 Task: Look for space in Glendale, United States from 8th June, 2023 to 12th June, 2023 for 2 adults in price range Rs.8000 to Rs.16000. Place can be private room with 1  bedroom having 1 bed and 1 bathroom. Property type can be flatguest house, hotel. Amenities needed are: washing machine. Booking option can be shelf check-in. Required host language is English.
Action: Mouse moved to (487, 86)
Screenshot: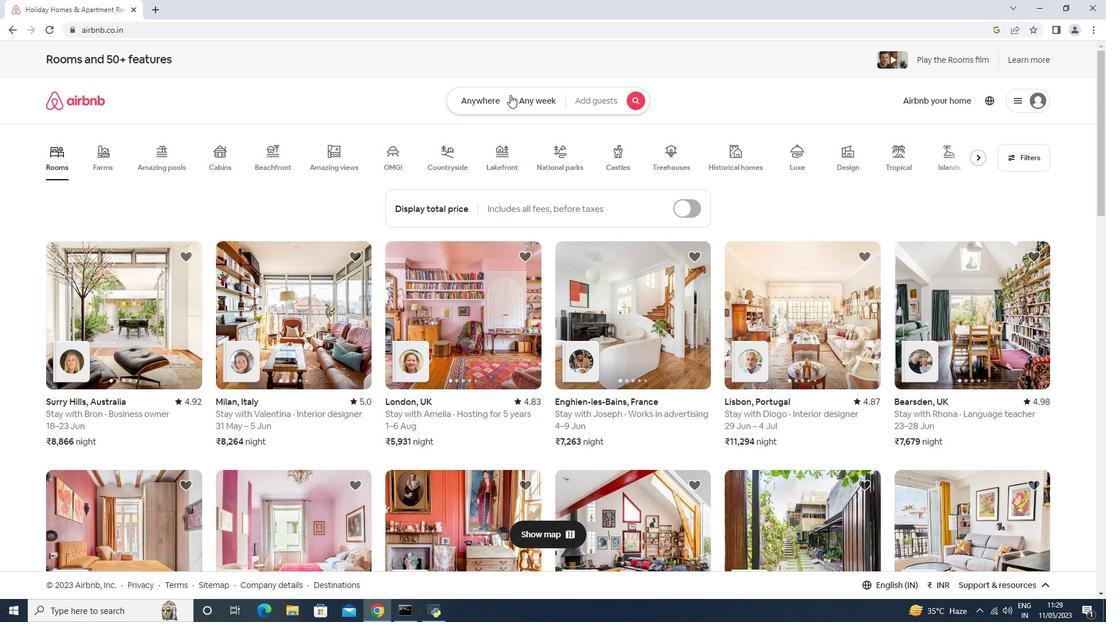 
Action: Mouse pressed left at (487, 86)
Screenshot: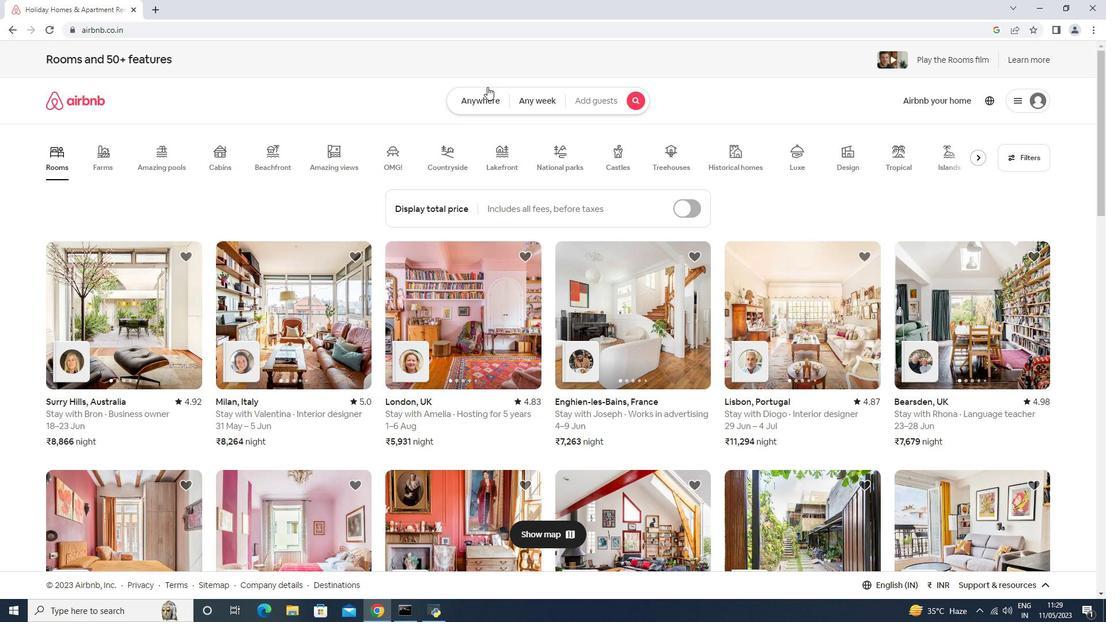 
Action: Mouse moved to (452, 139)
Screenshot: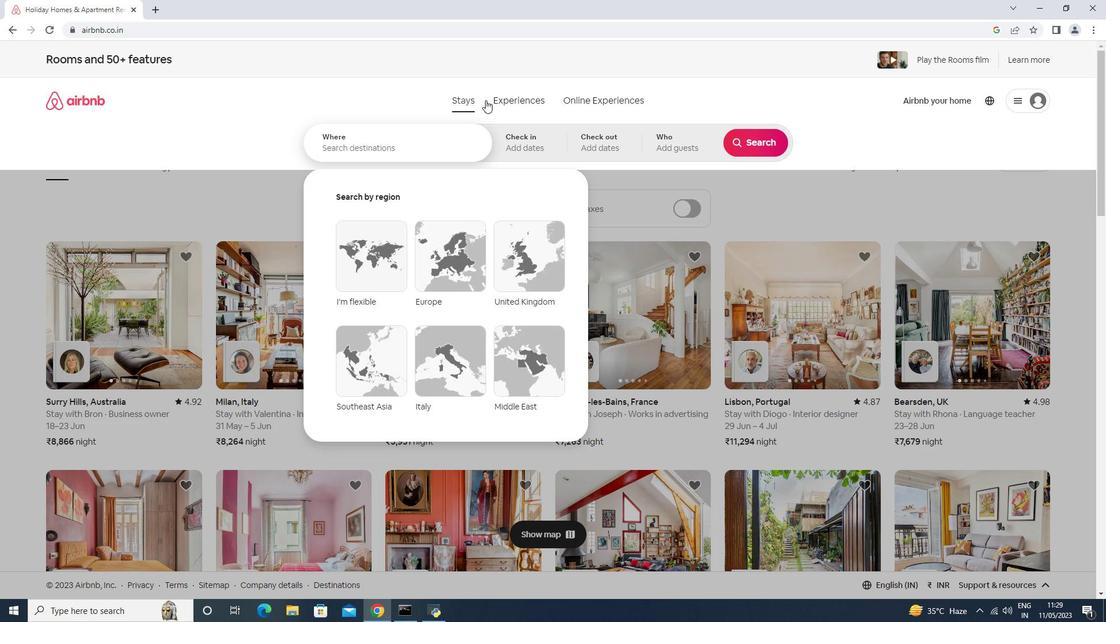 
Action: Mouse pressed left at (452, 139)
Screenshot: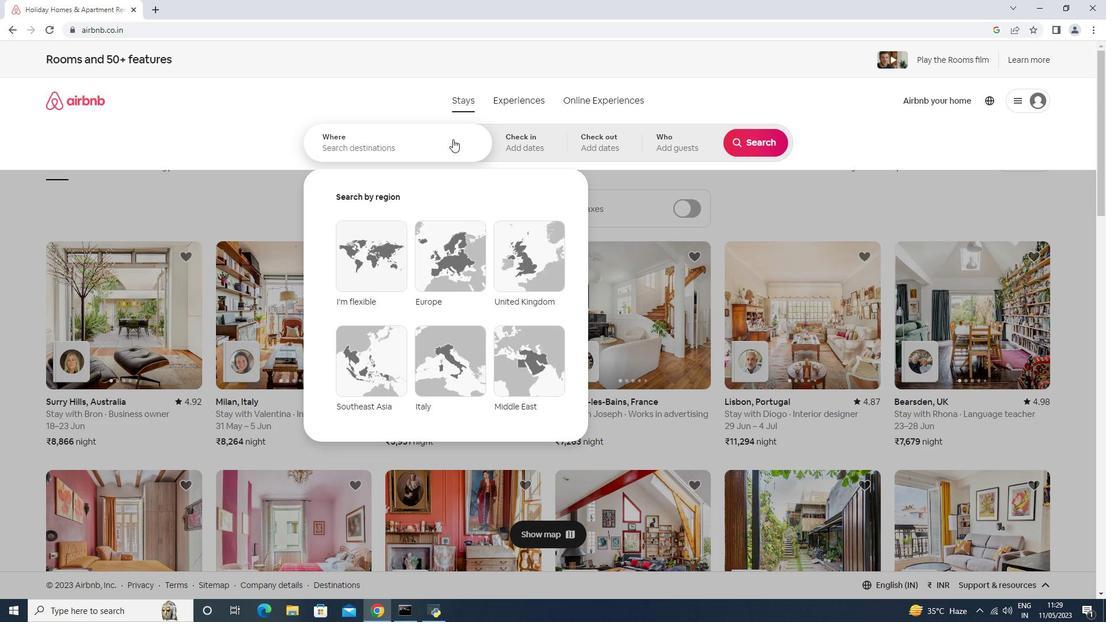 
Action: Mouse moved to (452, 135)
Screenshot: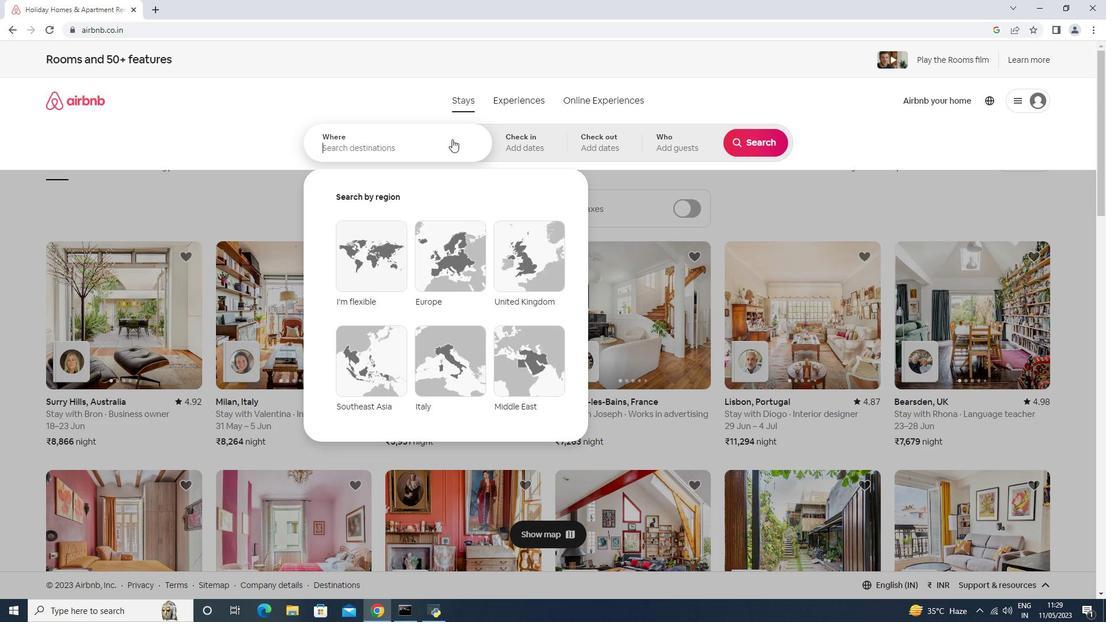 
Action: Key pressed <Key.shift>Glendale,<Key.space><Key.shift><Key.shift><Key.shift><Key.shift><Key.shift>Untited<Key.space><Key.shift>States<Key.enter>
Screenshot: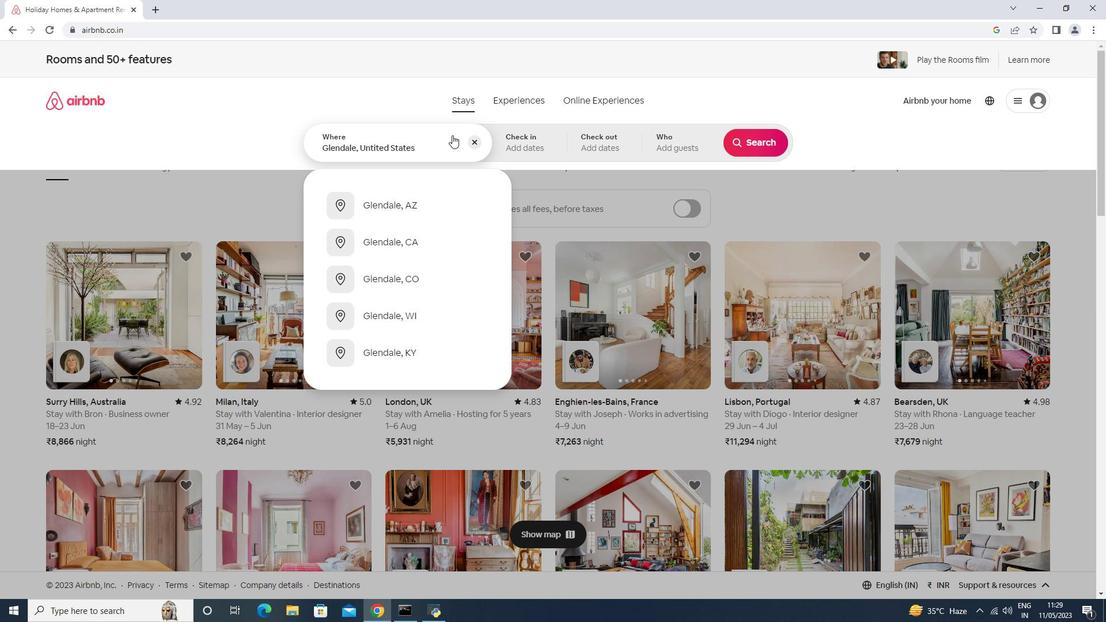 
Action: Mouse moved to (688, 313)
Screenshot: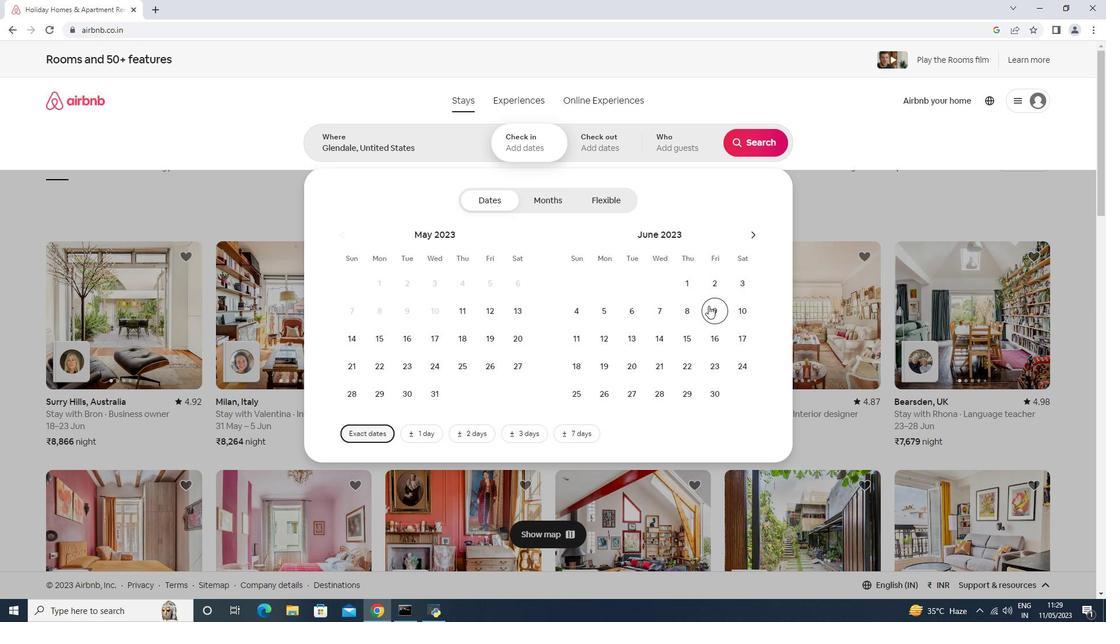 
Action: Mouse pressed left at (688, 313)
Screenshot: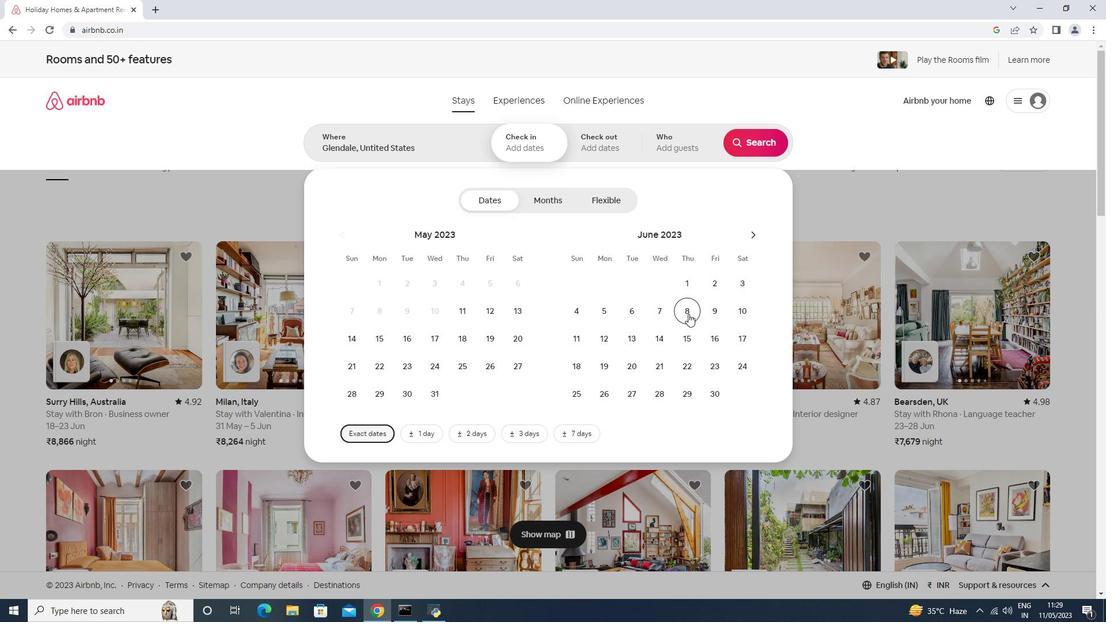 
Action: Mouse moved to (610, 339)
Screenshot: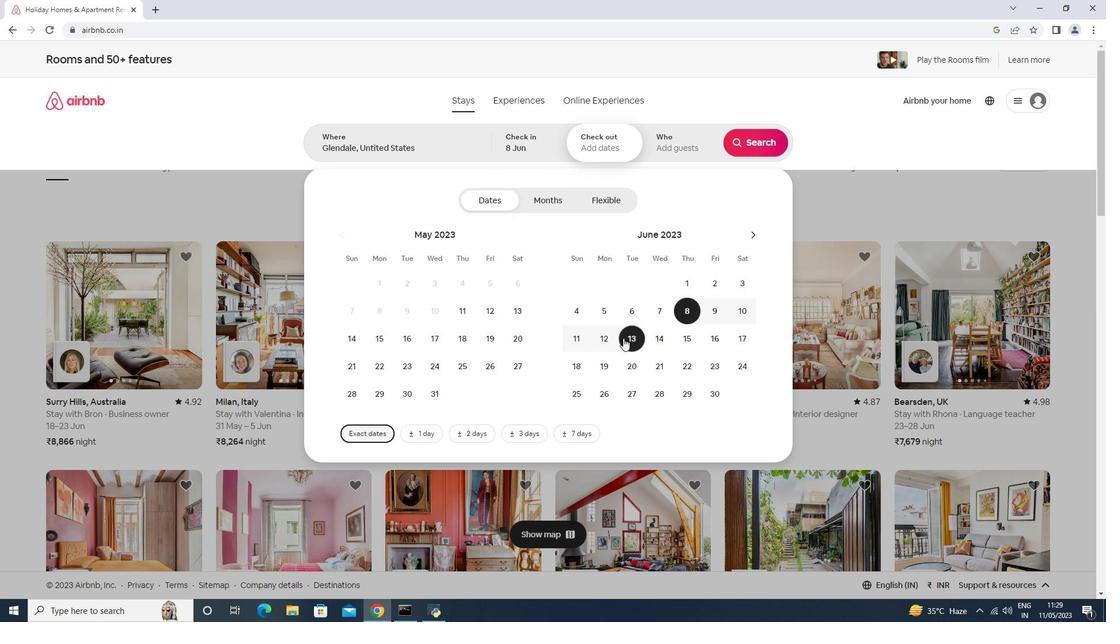 
Action: Mouse pressed left at (610, 339)
Screenshot: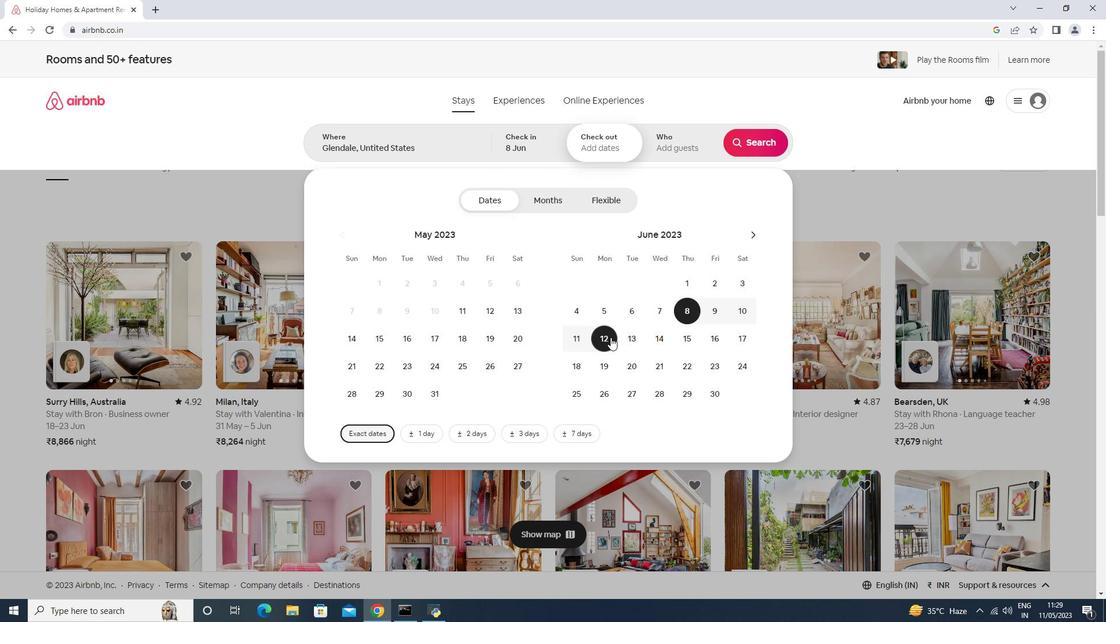 
Action: Mouse moved to (674, 146)
Screenshot: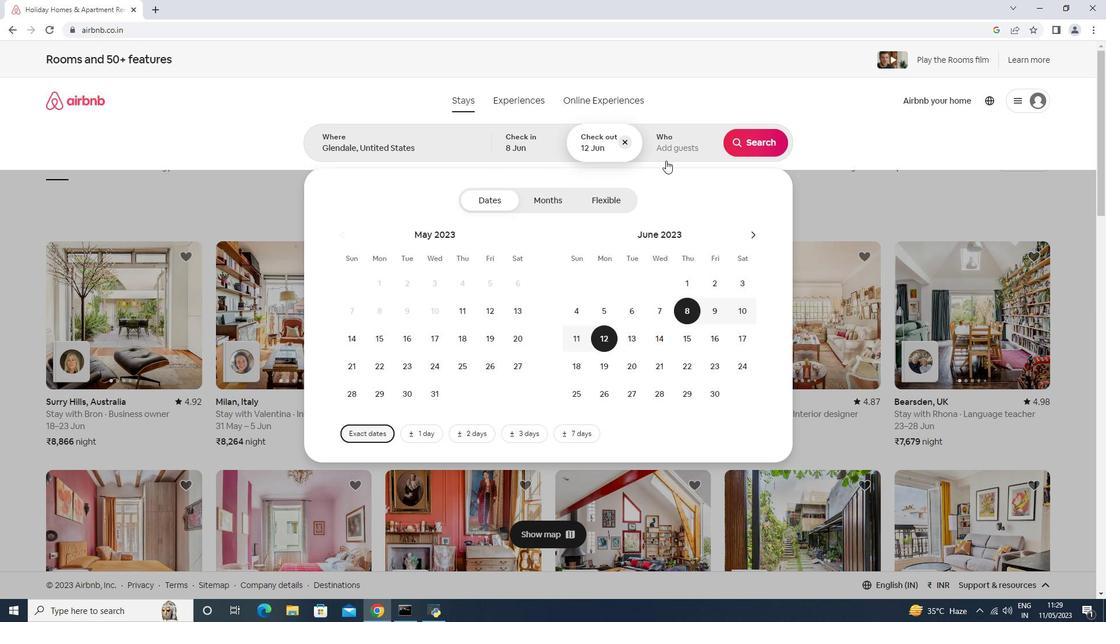 
Action: Mouse pressed left at (674, 146)
Screenshot: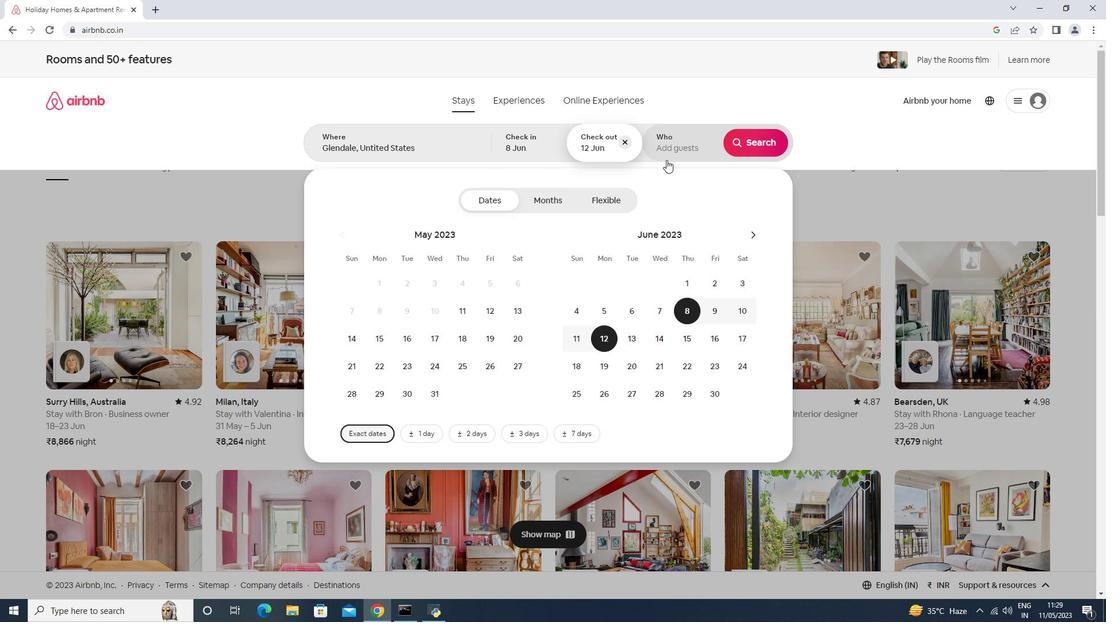 
Action: Mouse moved to (758, 201)
Screenshot: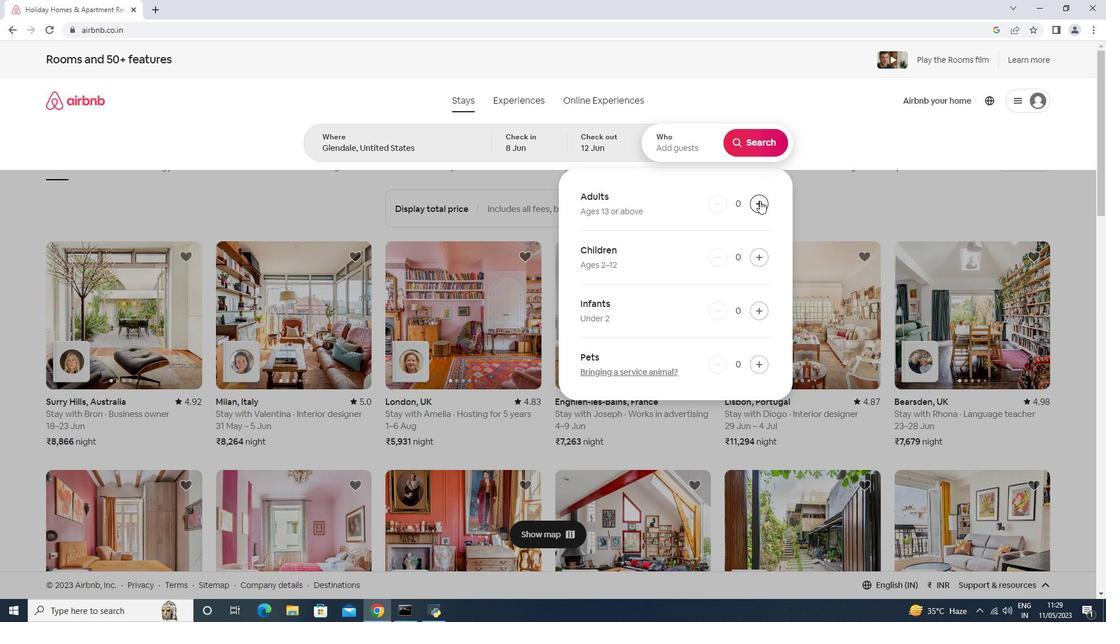 
Action: Mouse pressed left at (758, 201)
Screenshot: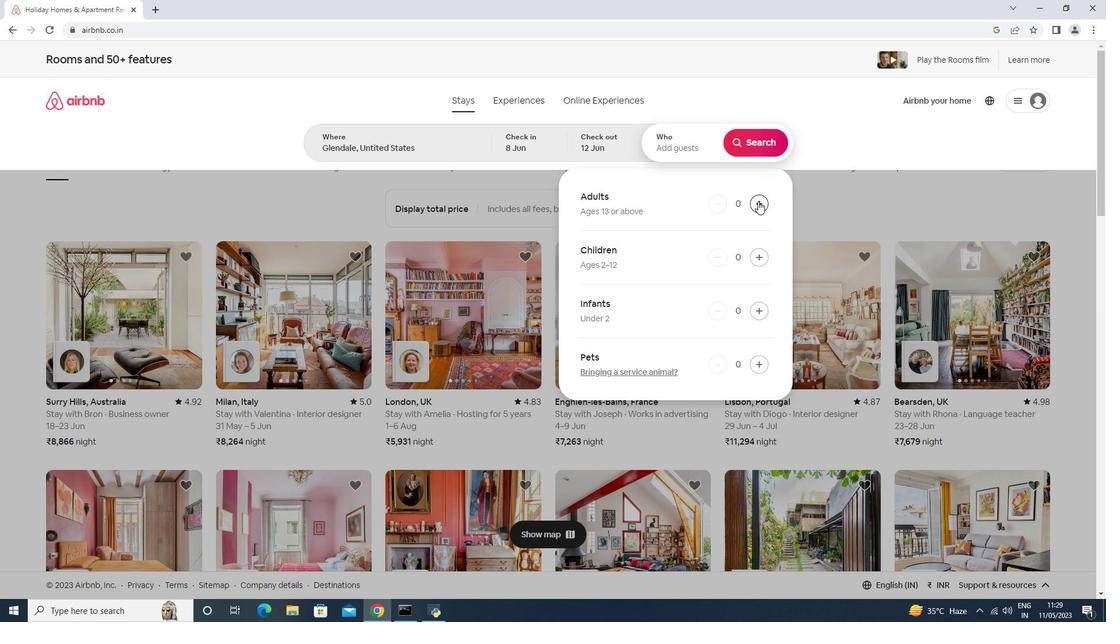
Action: Mouse pressed left at (758, 201)
Screenshot: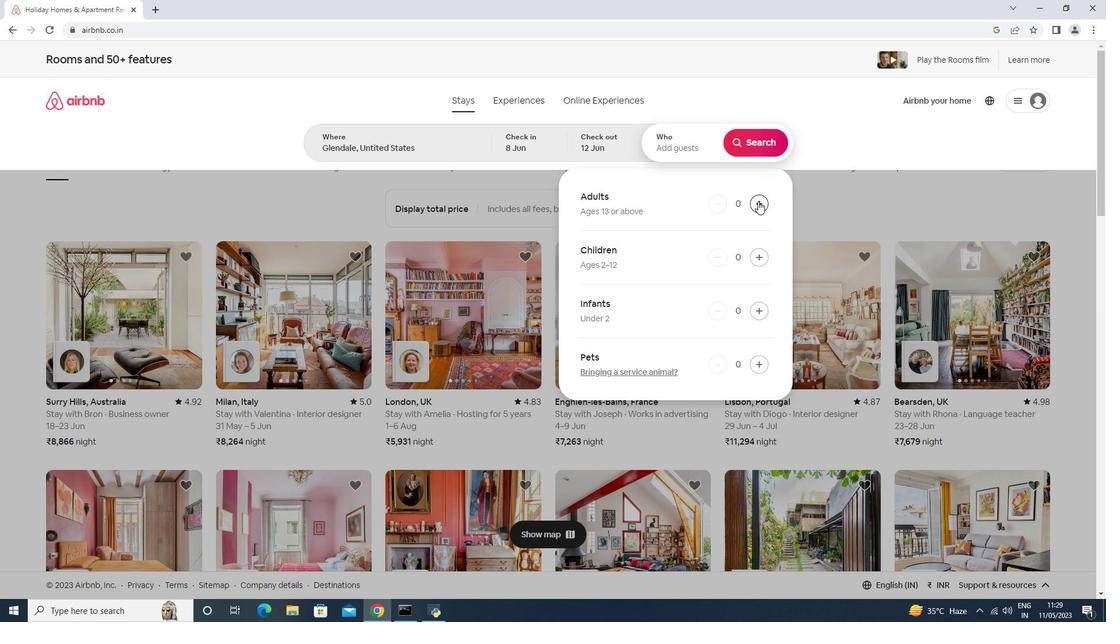 
Action: Mouse moved to (755, 142)
Screenshot: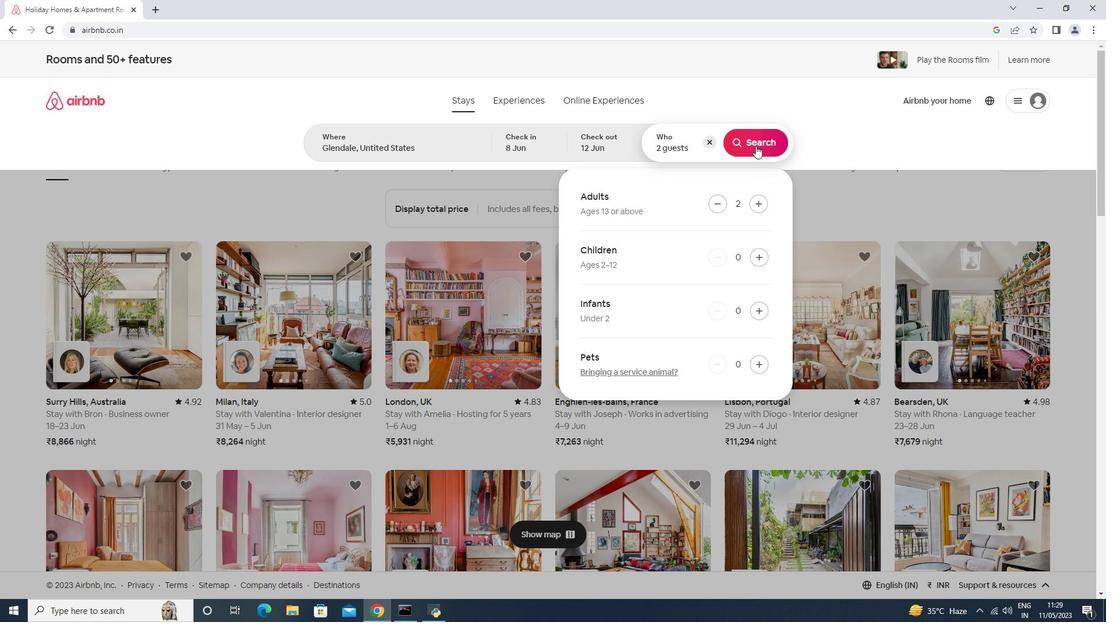 
Action: Mouse pressed left at (755, 142)
Screenshot: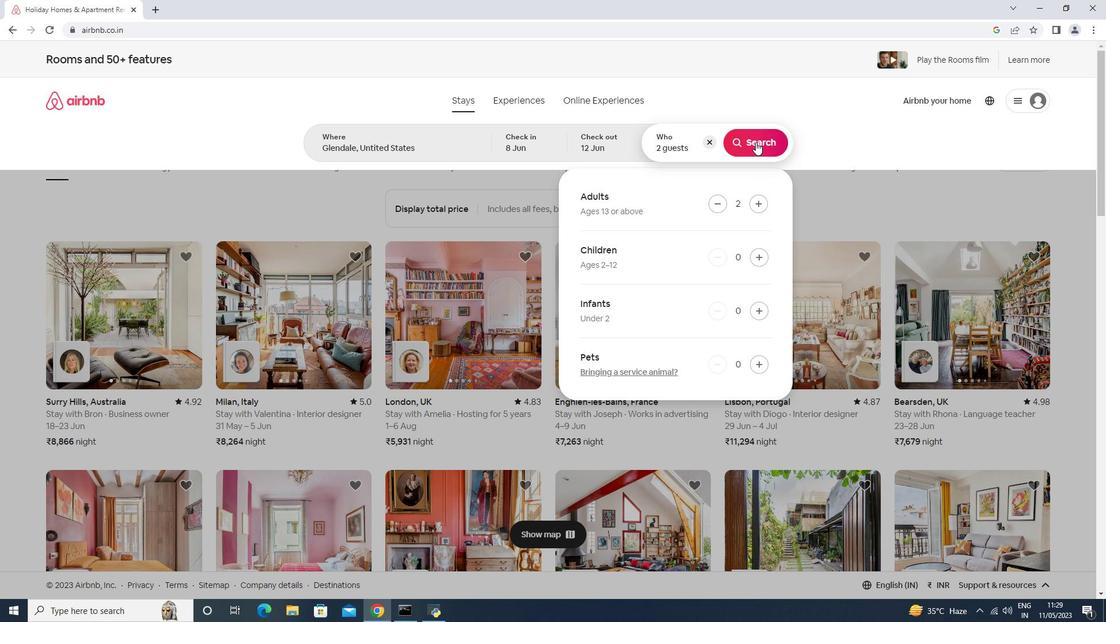 
Action: Mouse moved to (1038, 103)
Screenshot: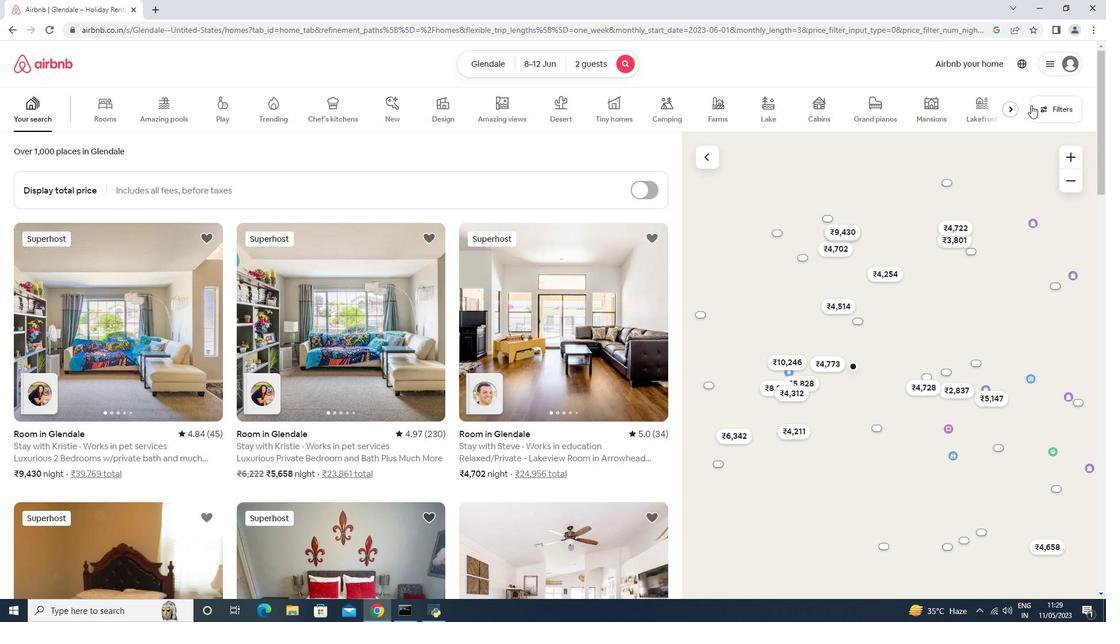 
Action: Mouse pressed left at (1038, 103)
Screenshot: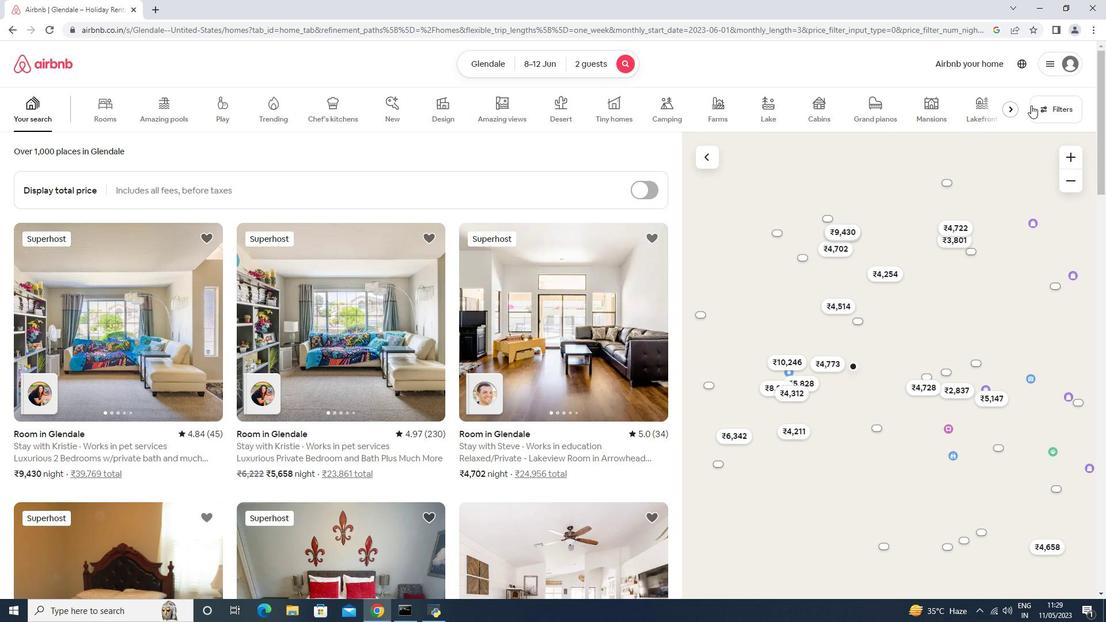 
Action: Mouse moved to (453, 379)
Screenshot: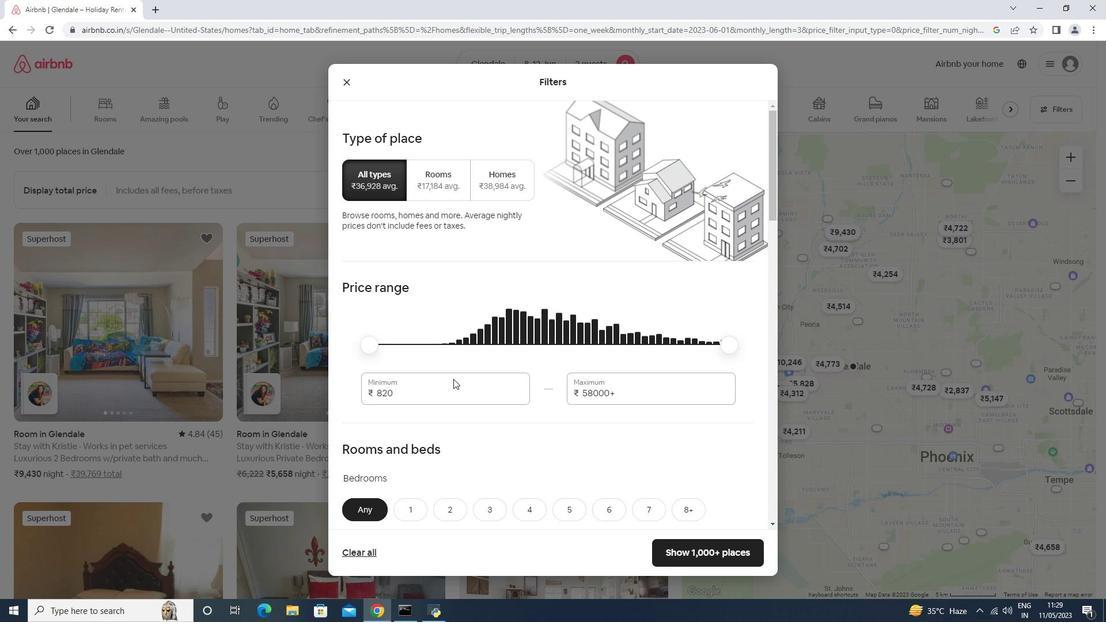 
Action: Mouse pressed left at (453, 379)
Screenshot: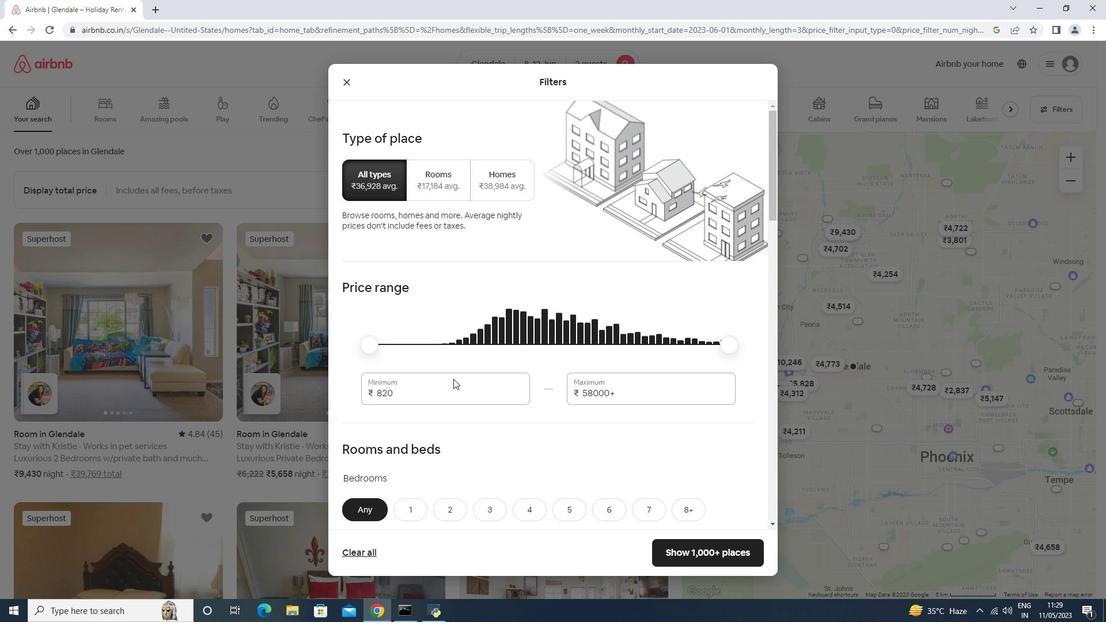 
Action: Mouse moved to (455, 379)
Screenshot: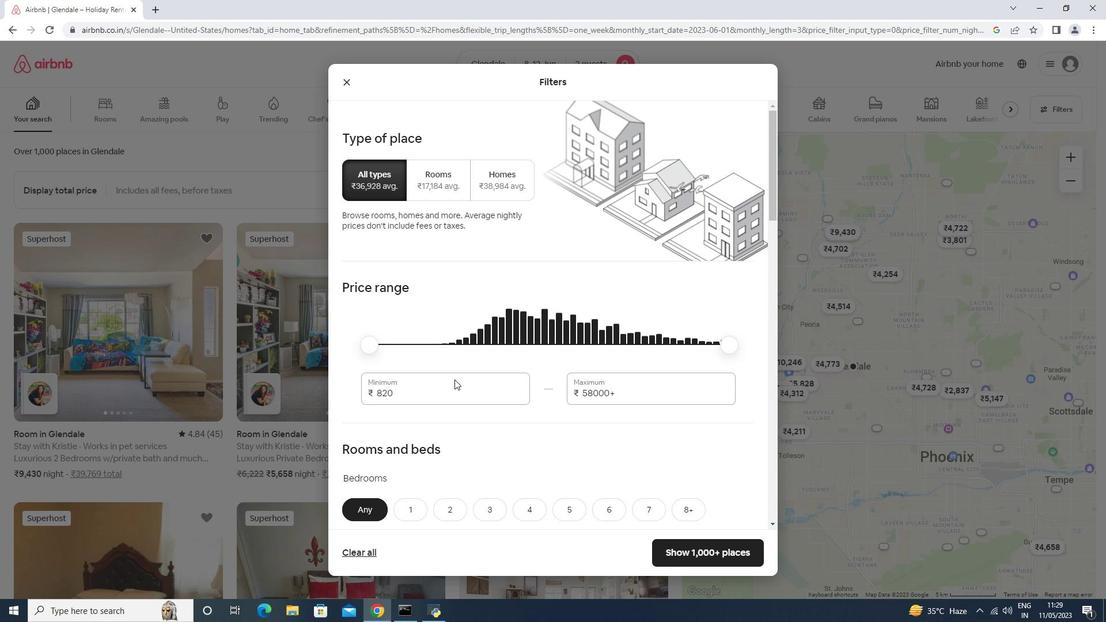 
Action: Key pressed <Key.backspace><Key.backspace>000<Key.tab>160000<Key.backspace>
Screenshot: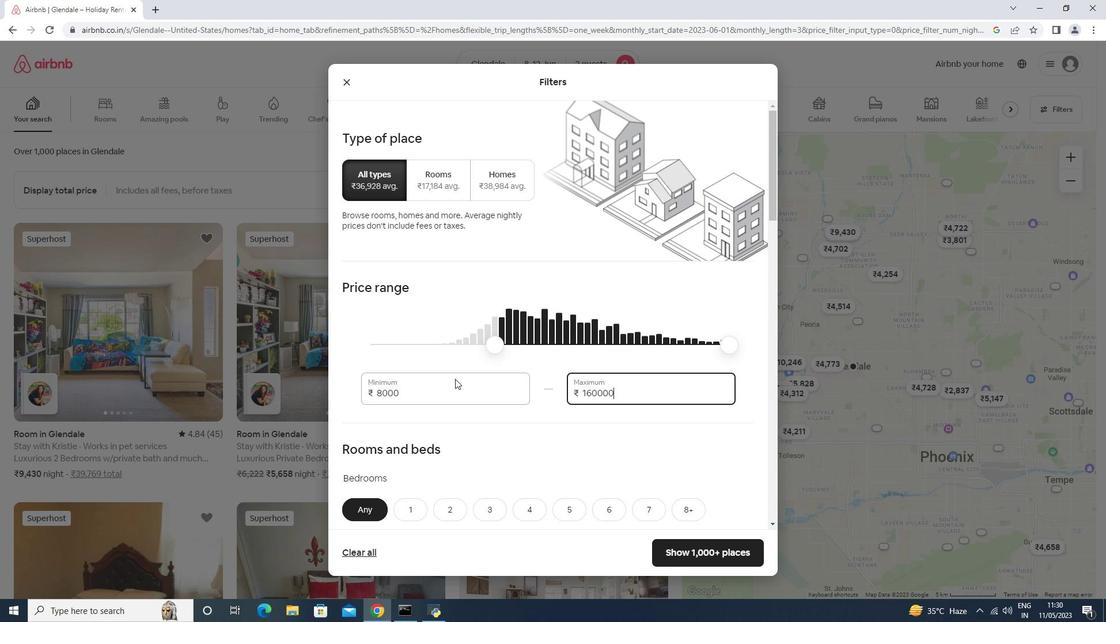 
Action: Mouse scrolled (455, 378) with delta (0, 0)
Screenshot: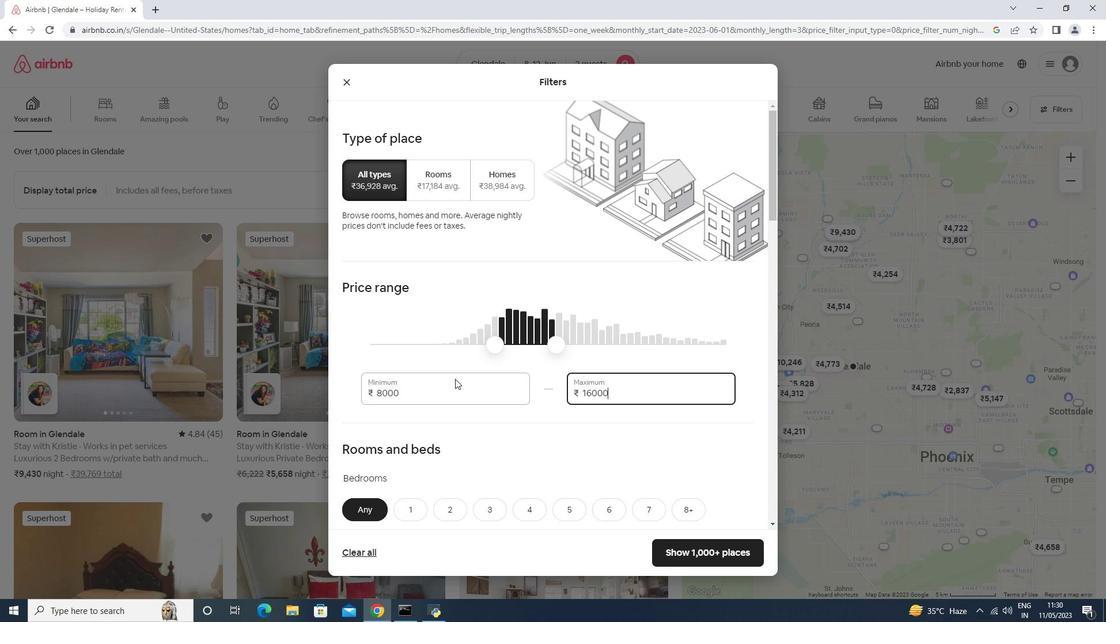 
Action: Mouse scrolled (455, 378) with delta (0, 0)
Screenshot: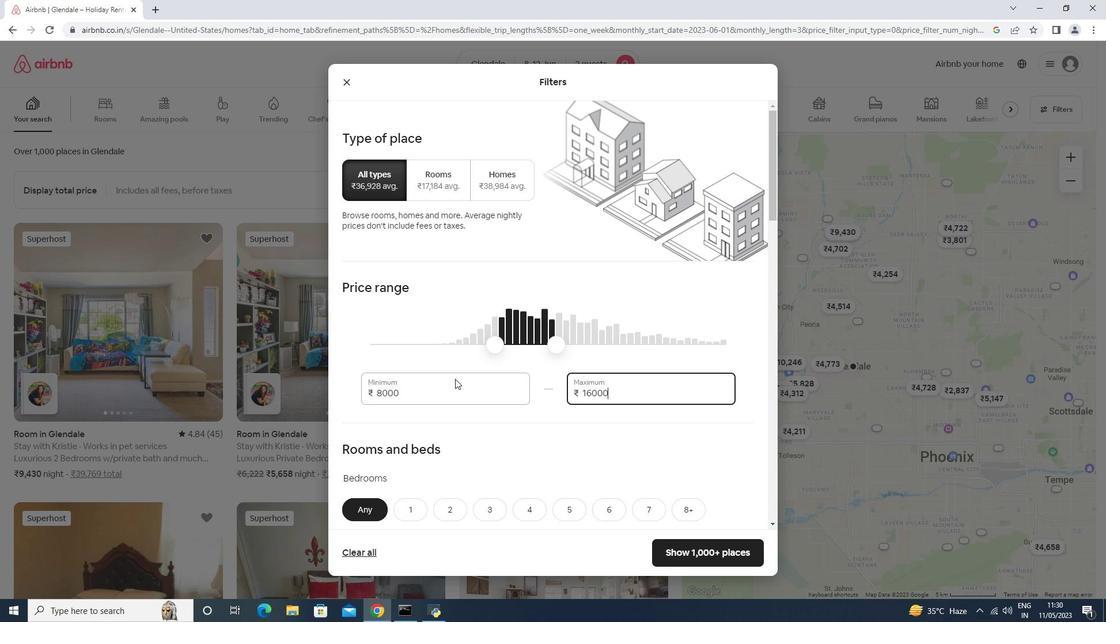 
Action: Mouse scrolled (455, 378) with delta (0, 0)
Screenshot: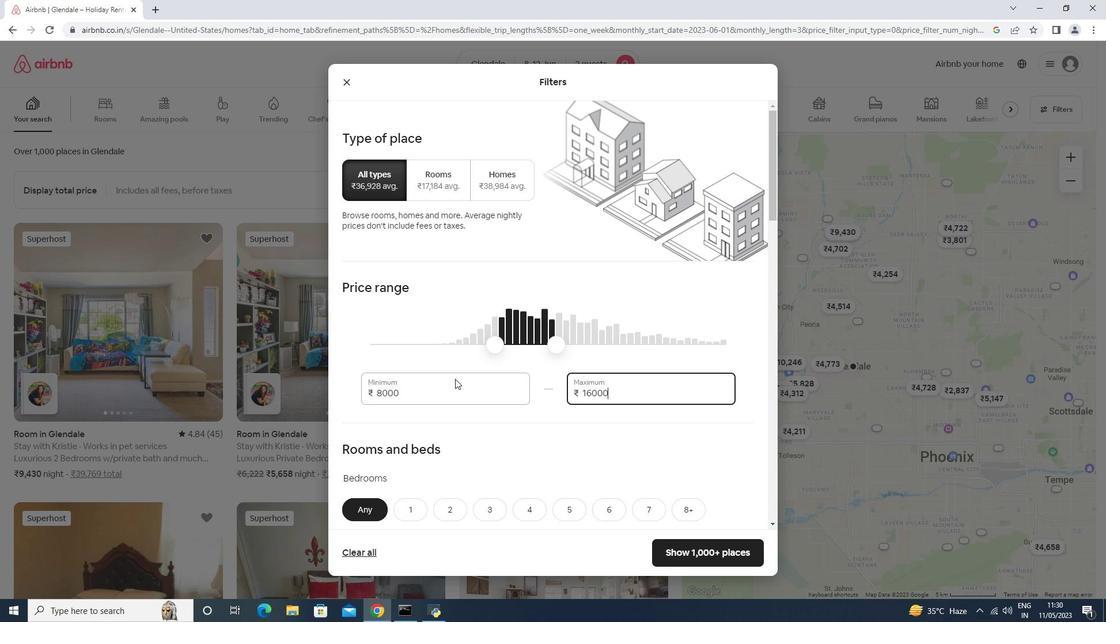 
Action: Mouse scrolled (455, 378) with delta (0, 0)
Screenshot: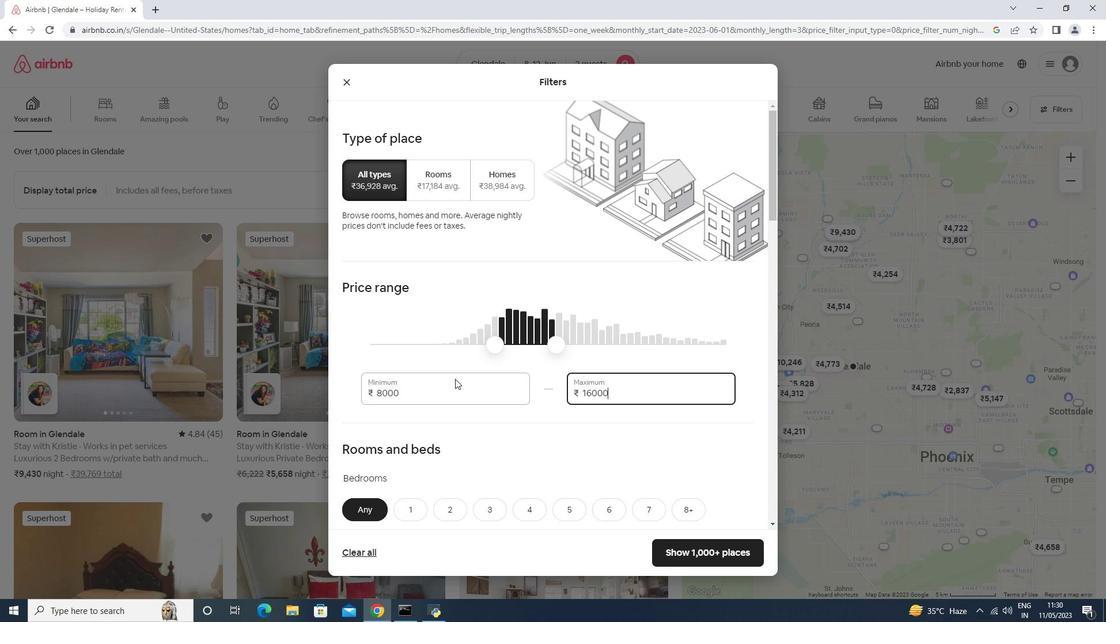 
Action: Mouse scrolled (455, 378) with delta (0, 0)
Screenshot: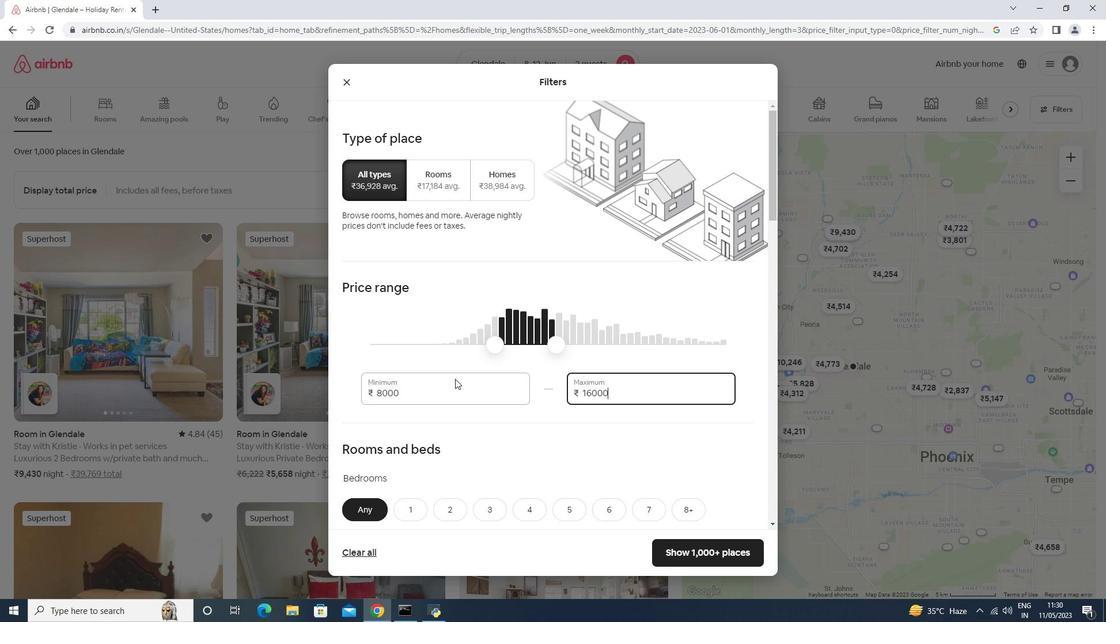 
Action: Mouse moved to (411, 222)
Screenshot: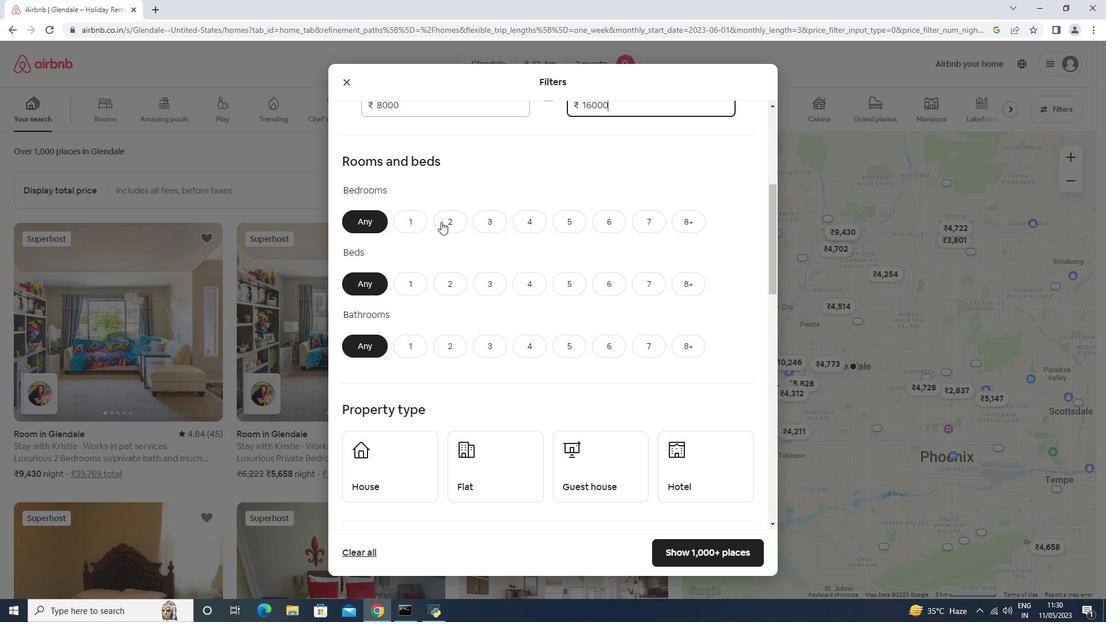 
Action: Mouse pressed left at (411, 222)
Screenshot: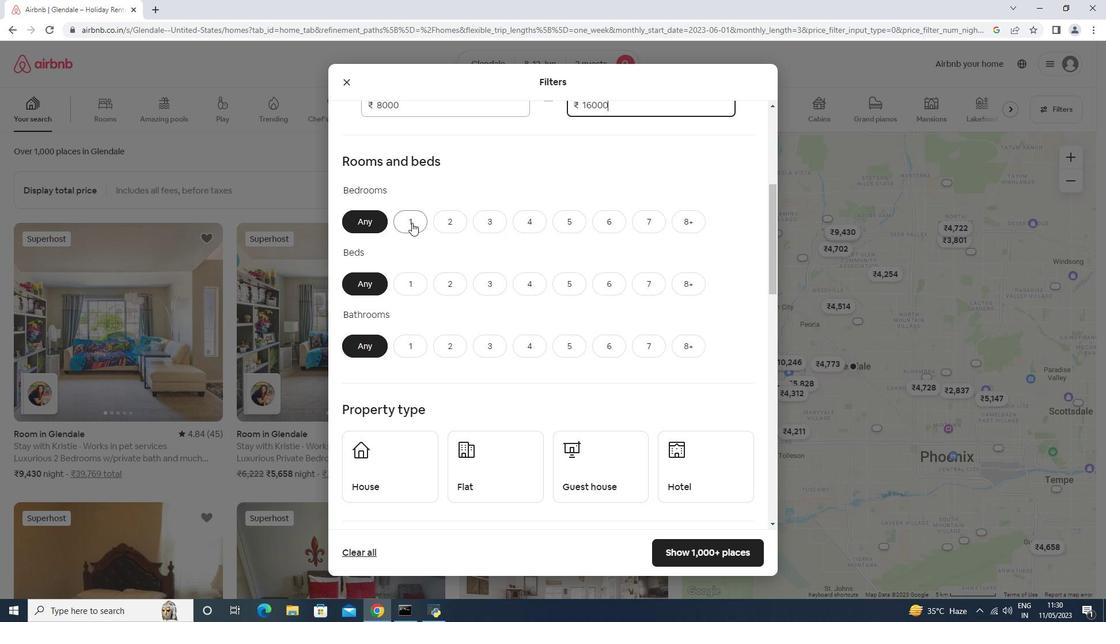 
Action: Mouse moved to (410, 277)
Screenshot: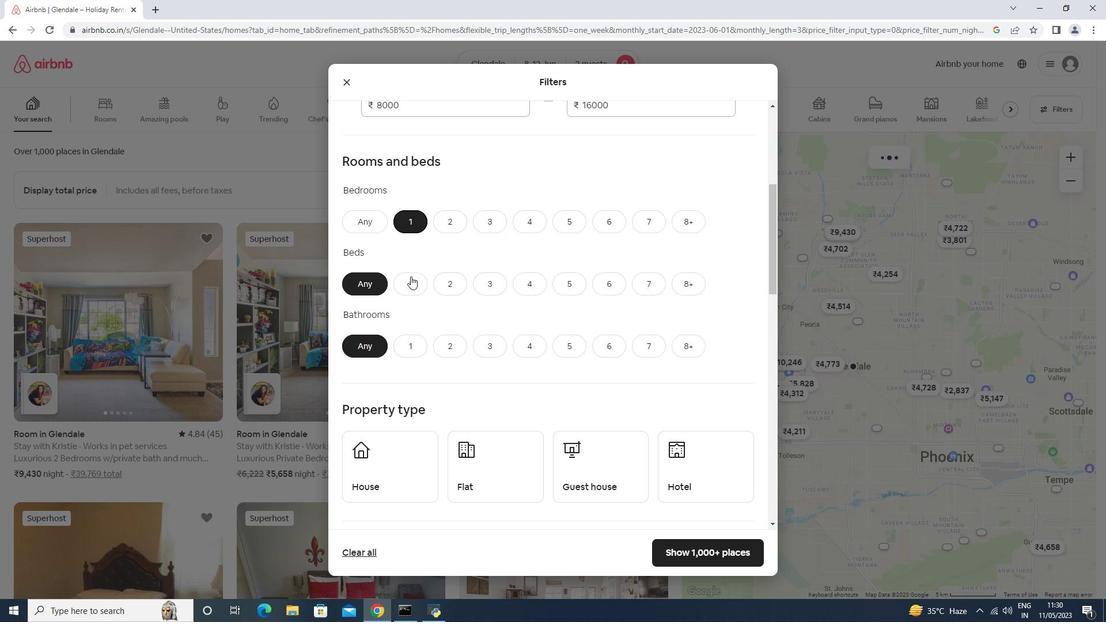 
Action: Mouse pressed left at (410, 277)
Screenshot: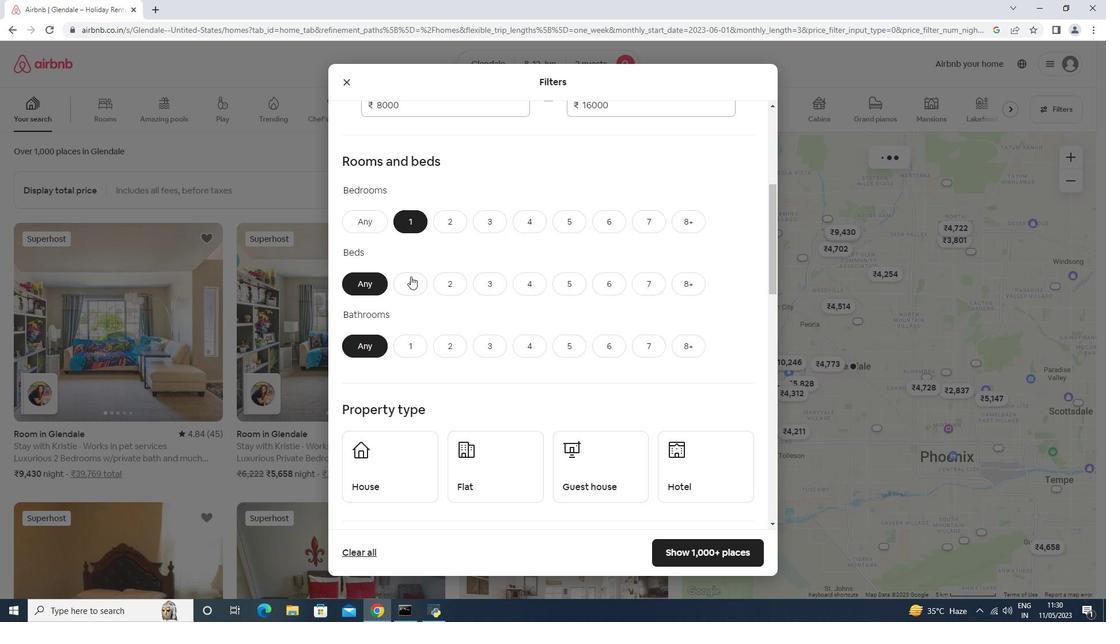 
Action: Mouse moved to (415, 335)
Screenshot: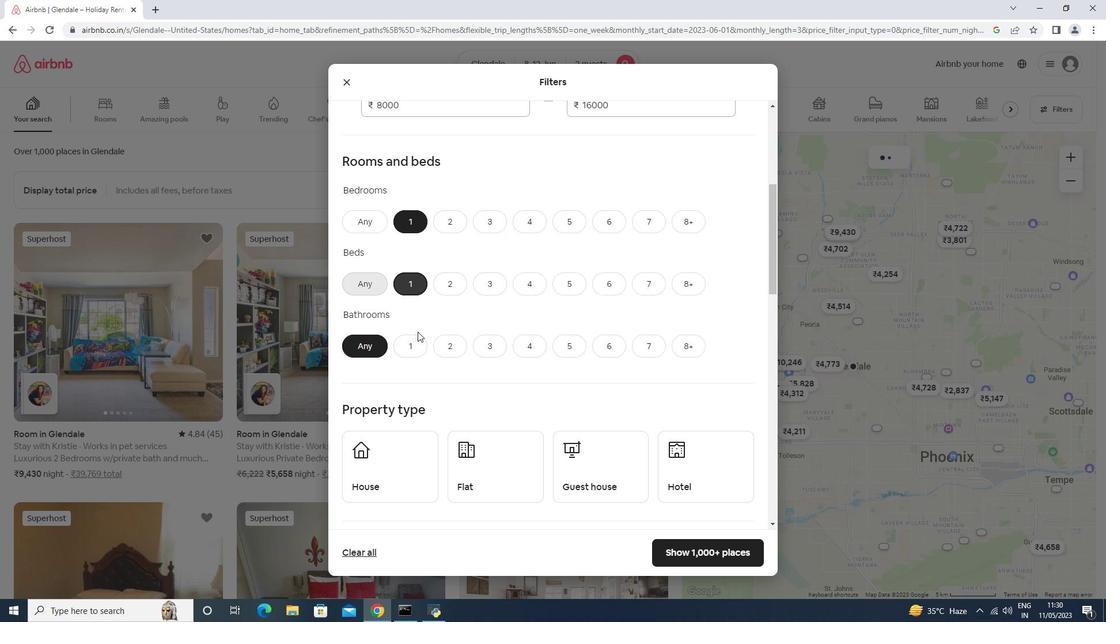 
Action: Mouse pressed left at (415, 335)
Screenshot: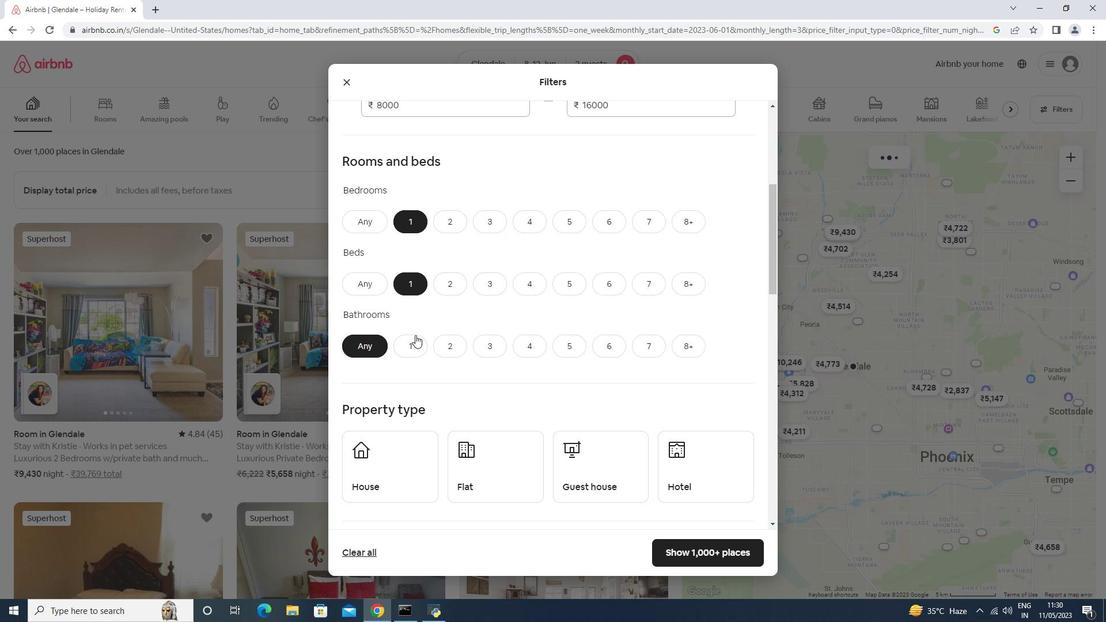 
Action: Mouse moved to (415, 333)
Screenshot: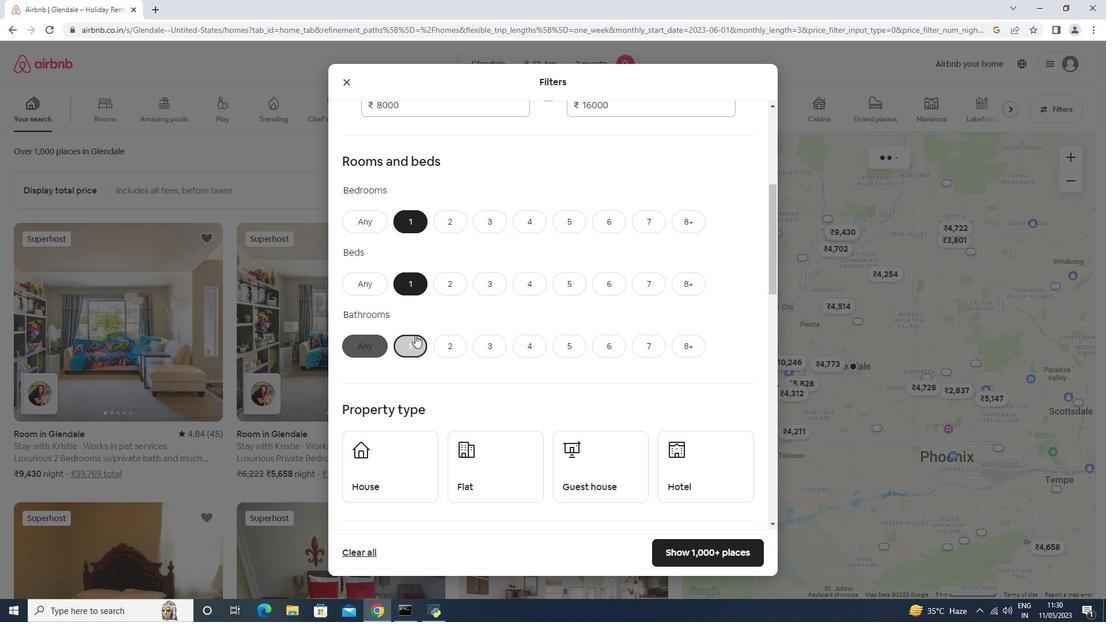 
Action: Mouse scrolled (415, 332) with delta (0, 0)
Screenshot: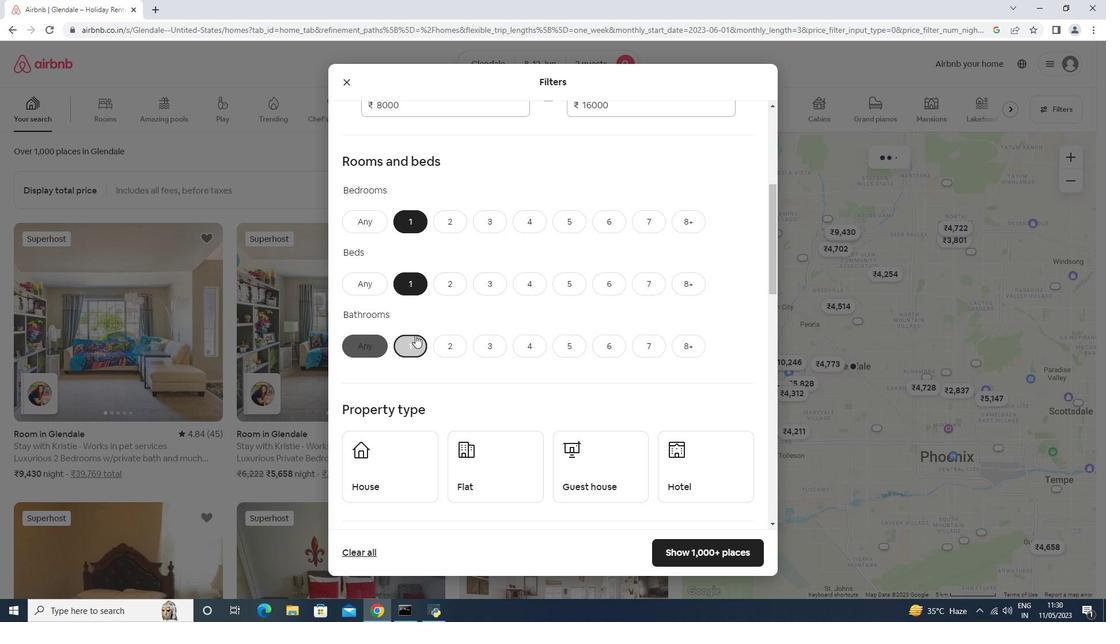 
Action: Mouse scrolled (415, 332) with delta (0, 0)
Screenshot: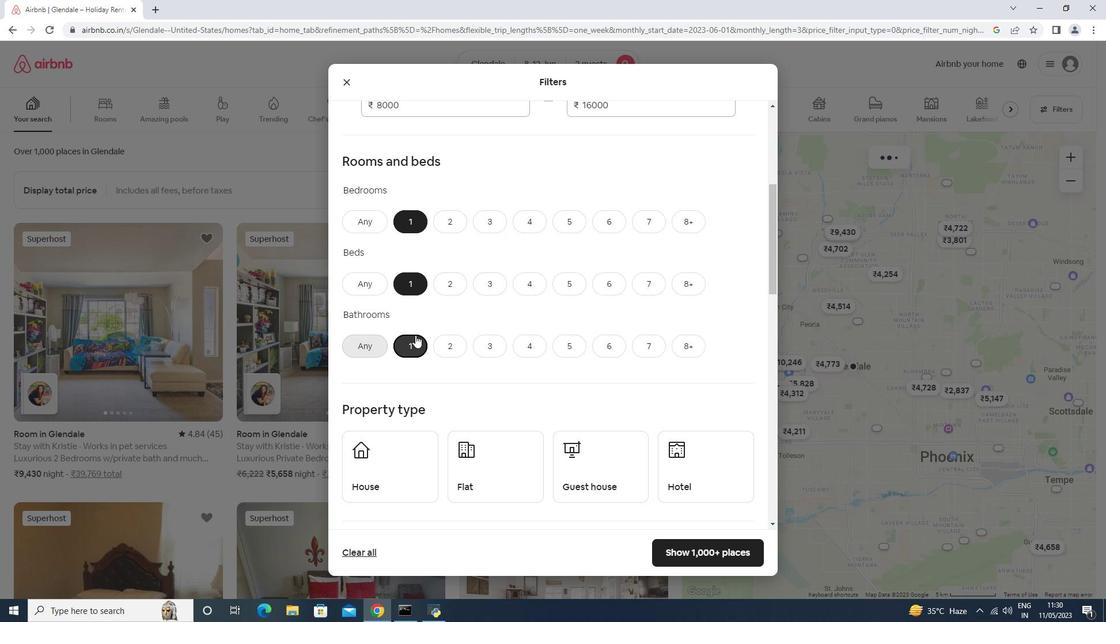 
Action: Mouse moved to (404, 324)
Screenshot: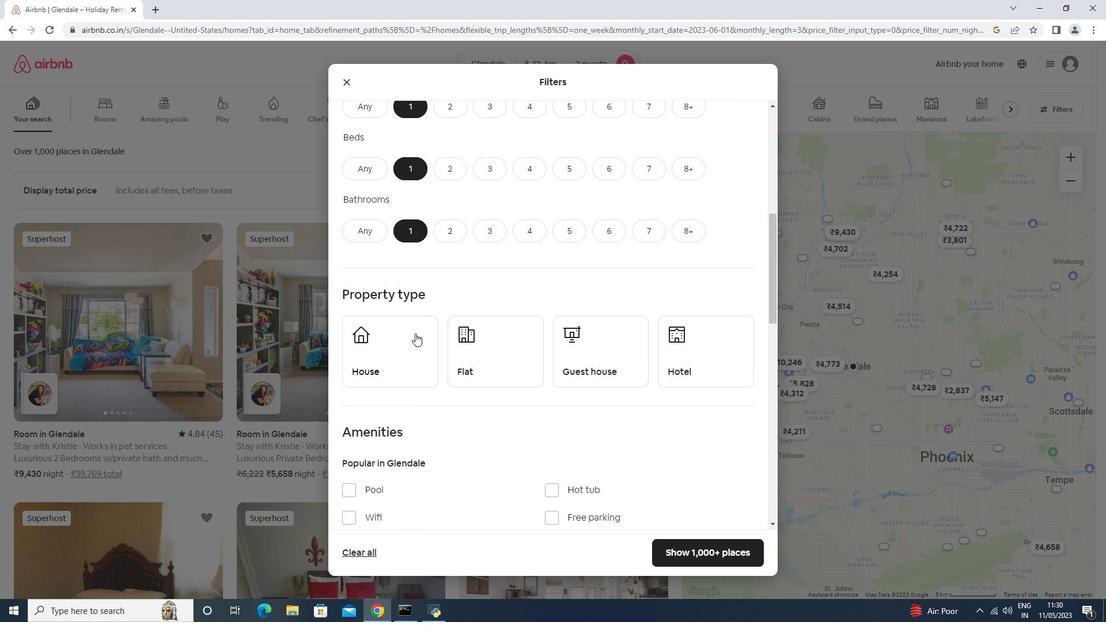 
Action: Mouse pressed left at (404, 324)
Screenshot: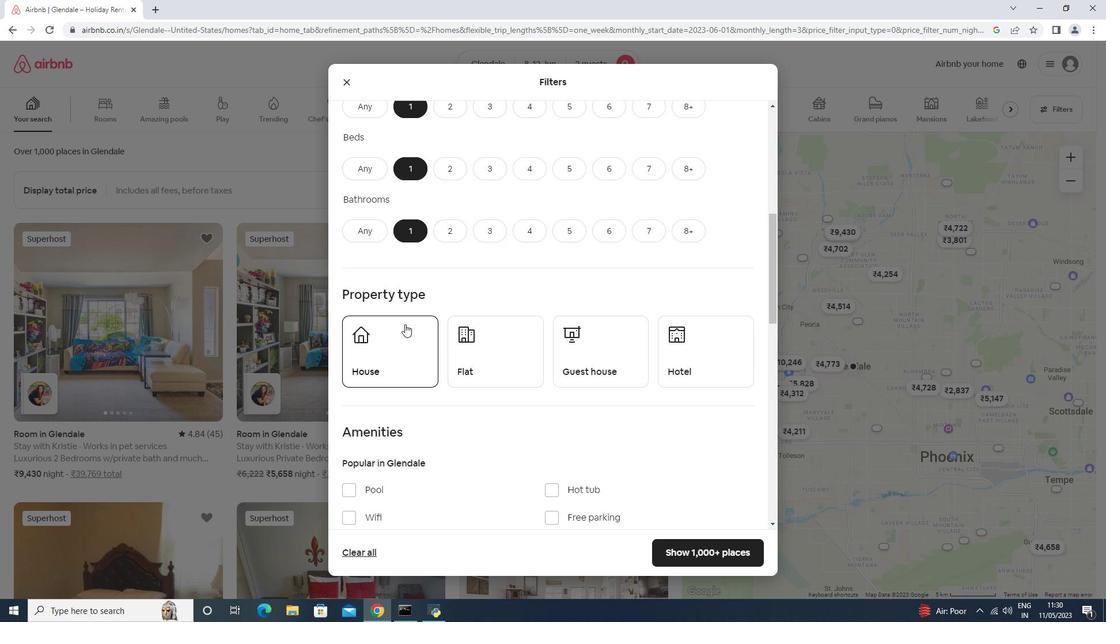 
Action: Mouse moved to (476, 339)
Screenshot: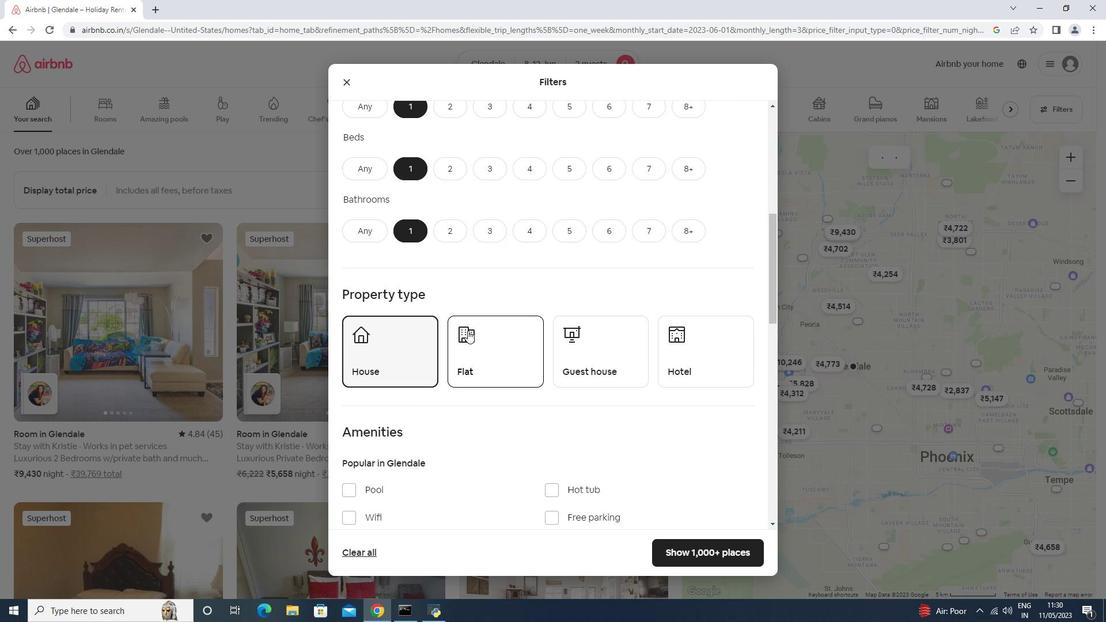 
Action: Mouse pressed left at (476, 339)
Screenshot: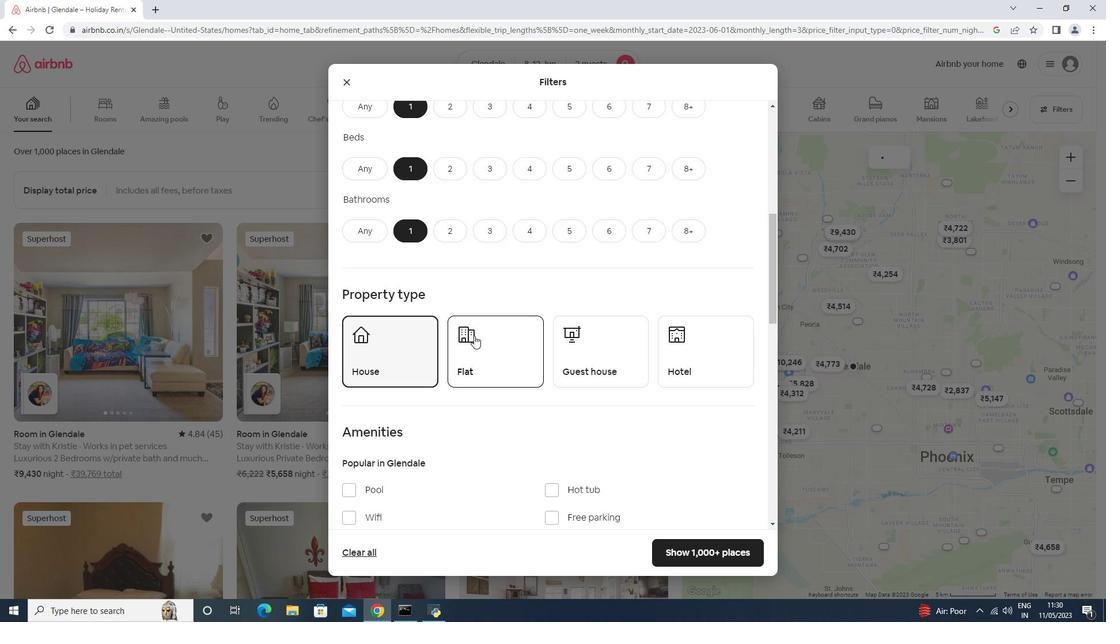 
Action: Mouse moved to (643, 364)
Screenshot: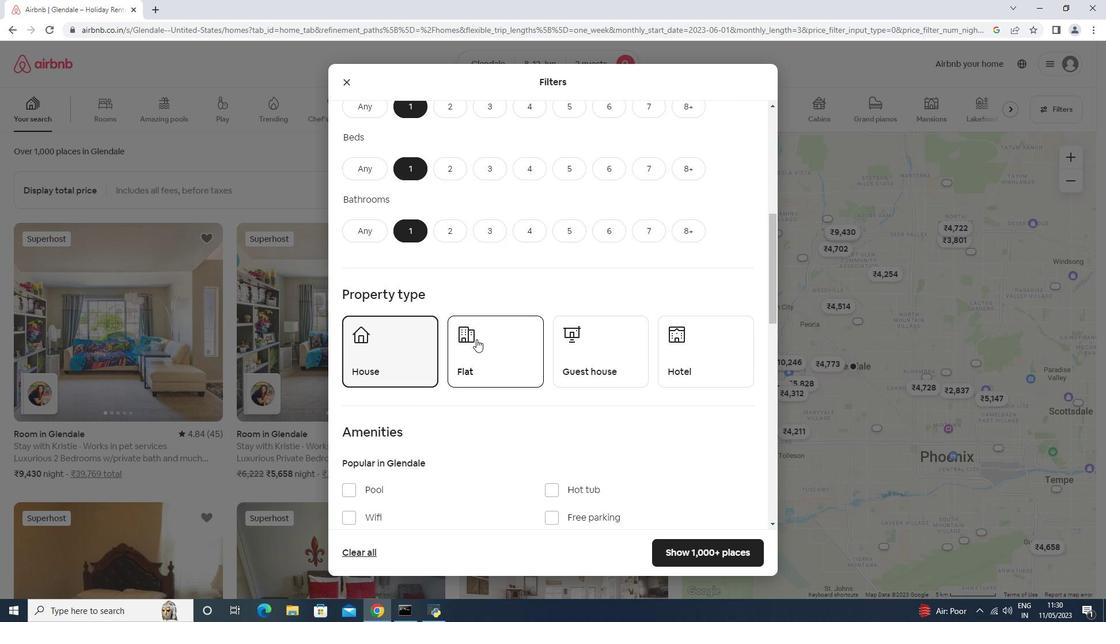 
Action: Mouse pressed left at (643, 364)
Screenshot: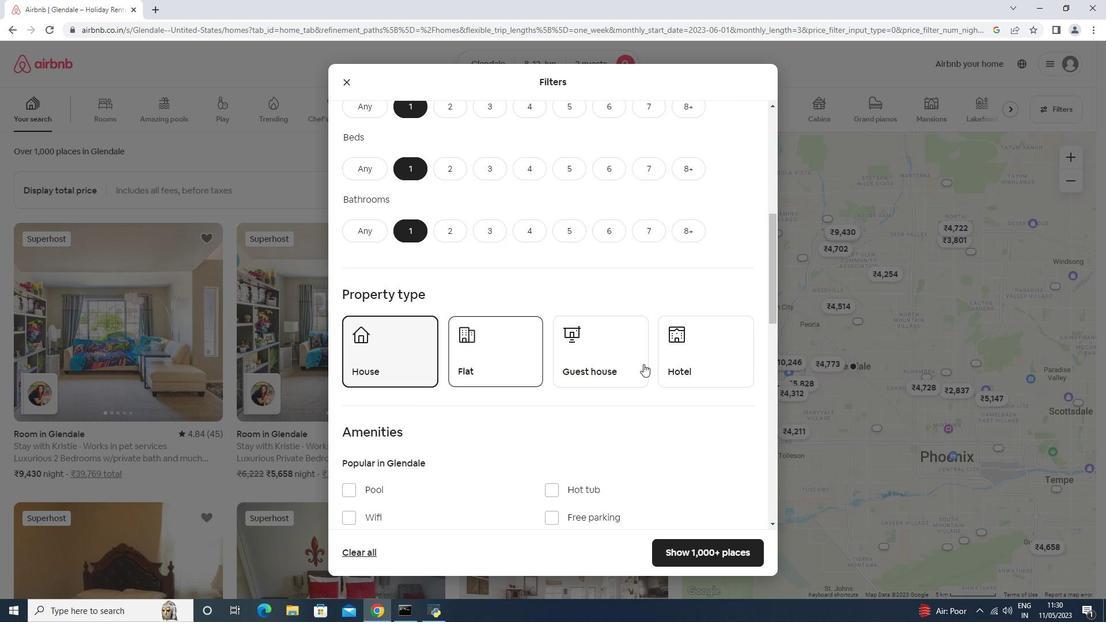 
Action: Mouse moved to (697, 361)
Screenshot: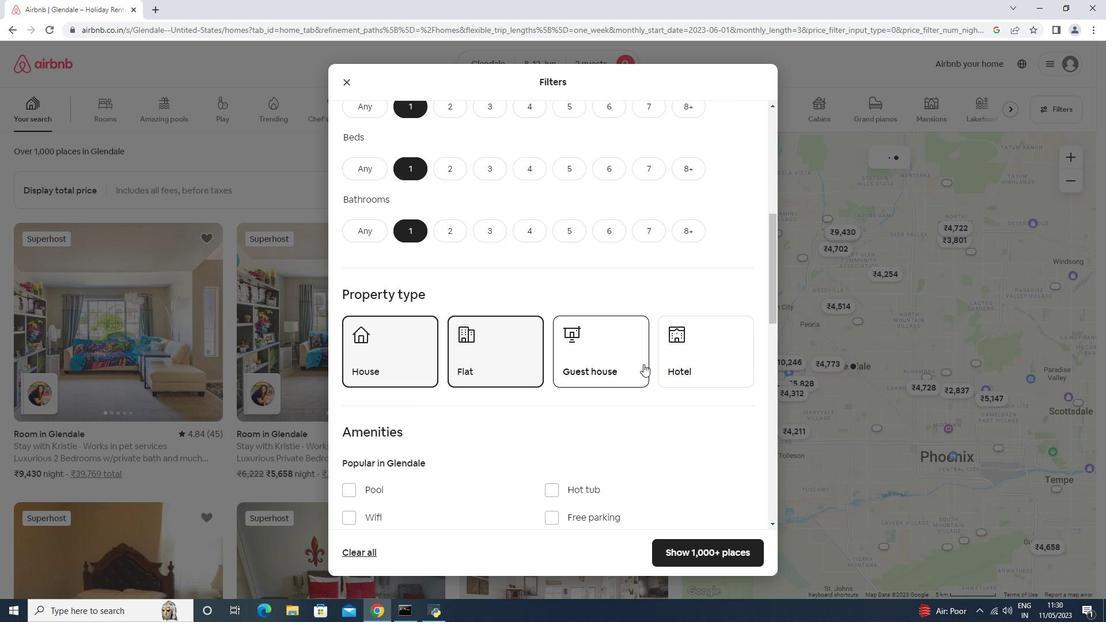 
Action: Mouse pressed left at (697, 361)
Screenshot: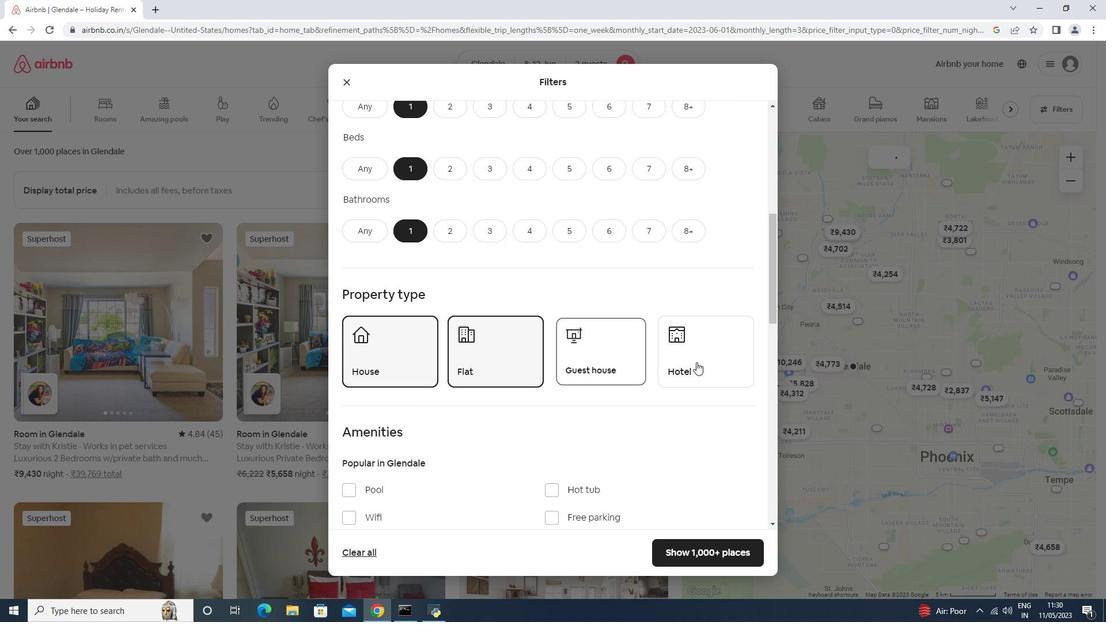 
Action: Mouse scrolled (697, 361) with delta (0, 0)
Screenshot: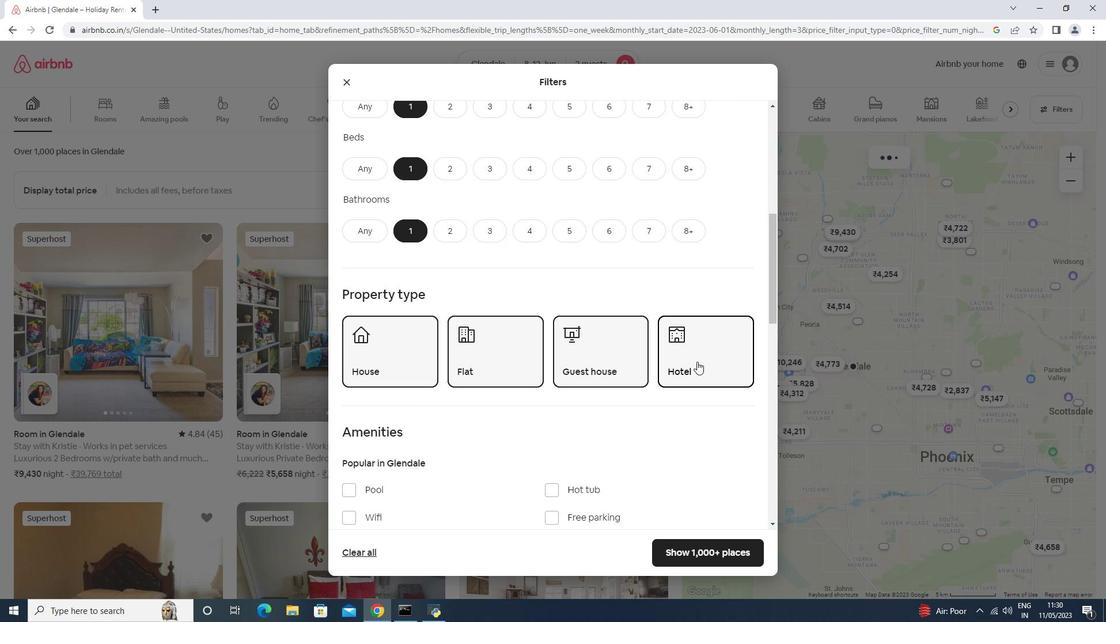
Action: Mouse scrolled (697, 361) with delta (0, 0)
Screenshot: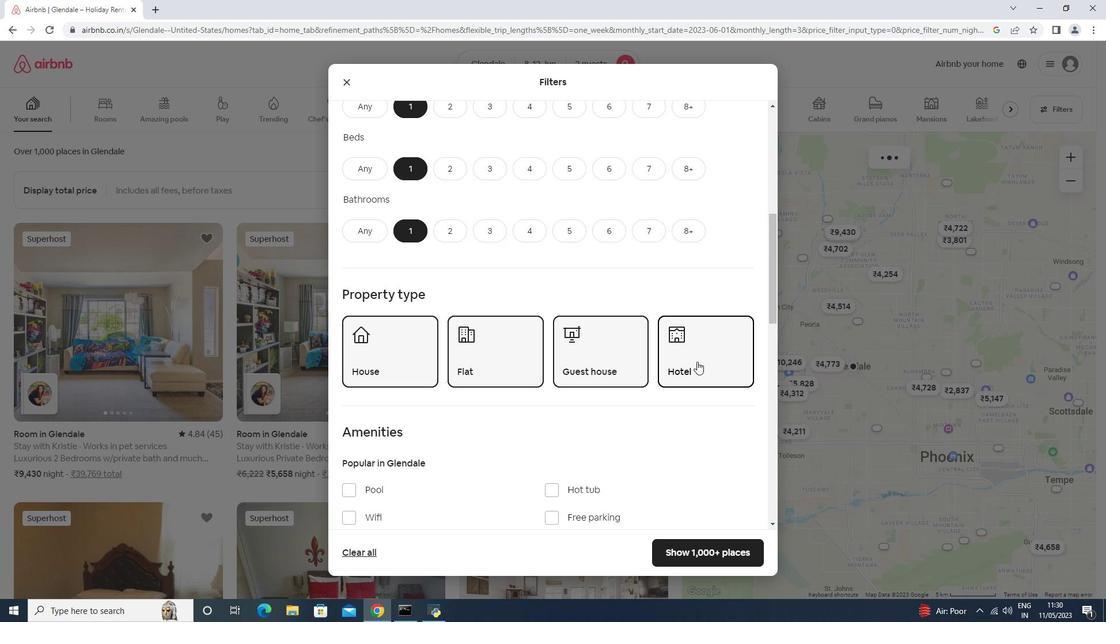 
Action: Mouse scrolled (697, 361) with delta (0, 0)
Screenshot: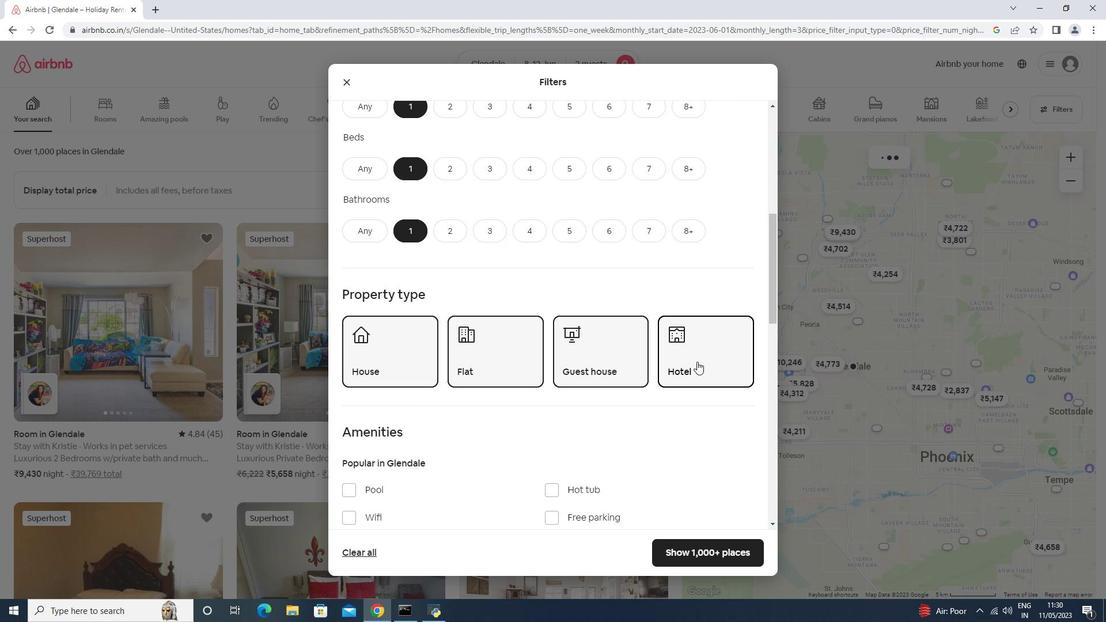 
Action: Mouse moved to (415, 395)
Screenshot: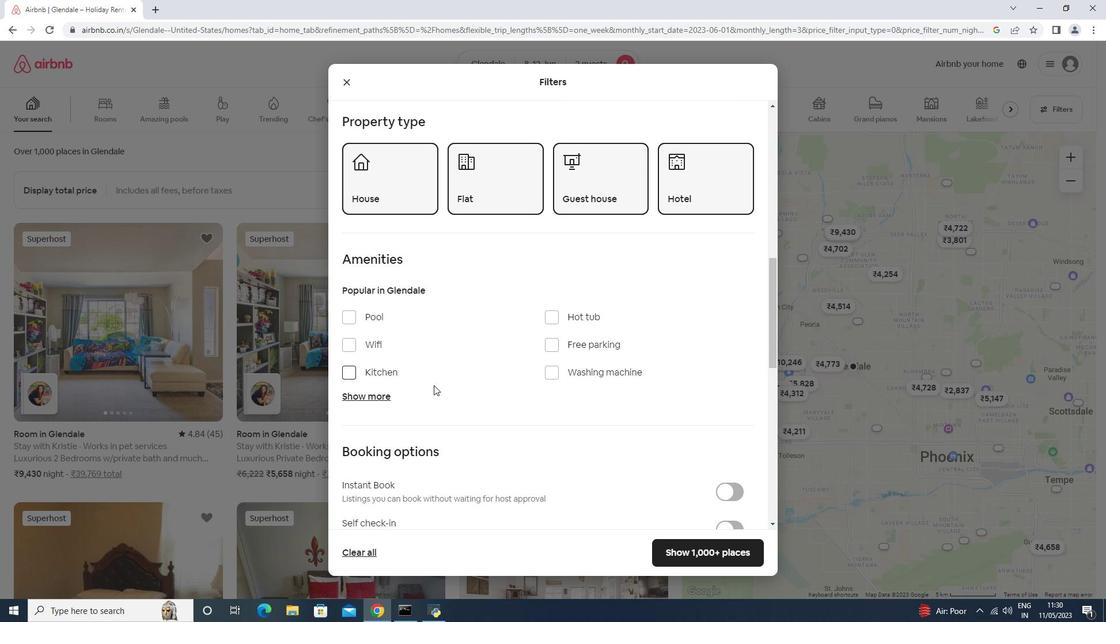 
Action: Mouse pressed left at (415, 395)
Screenshot: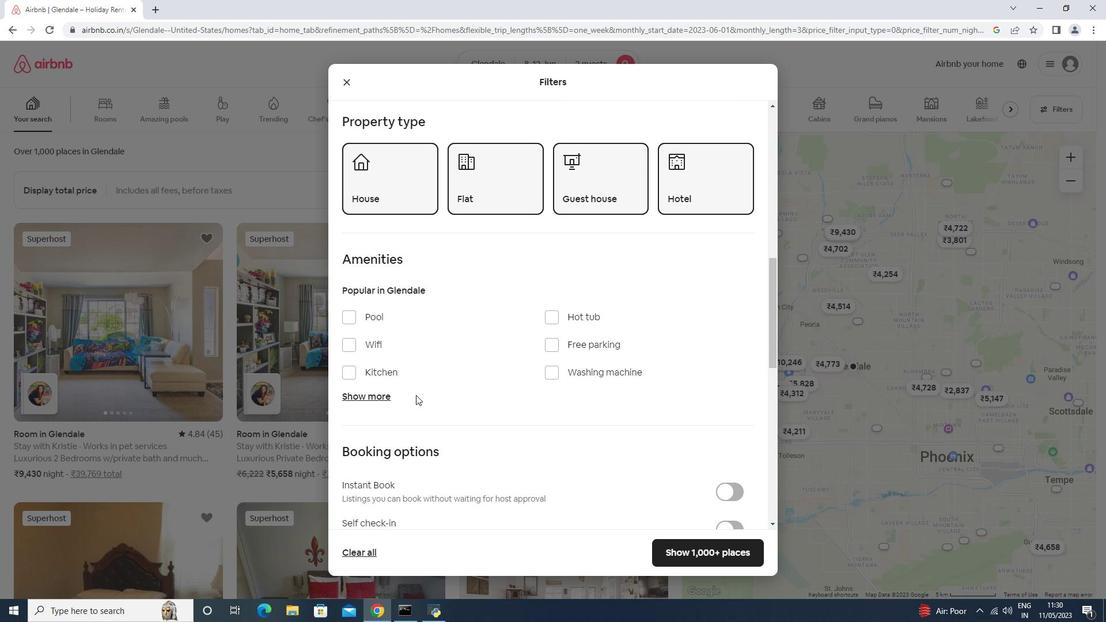 
Action: Mouse moved to (413, 346)
Screenshot: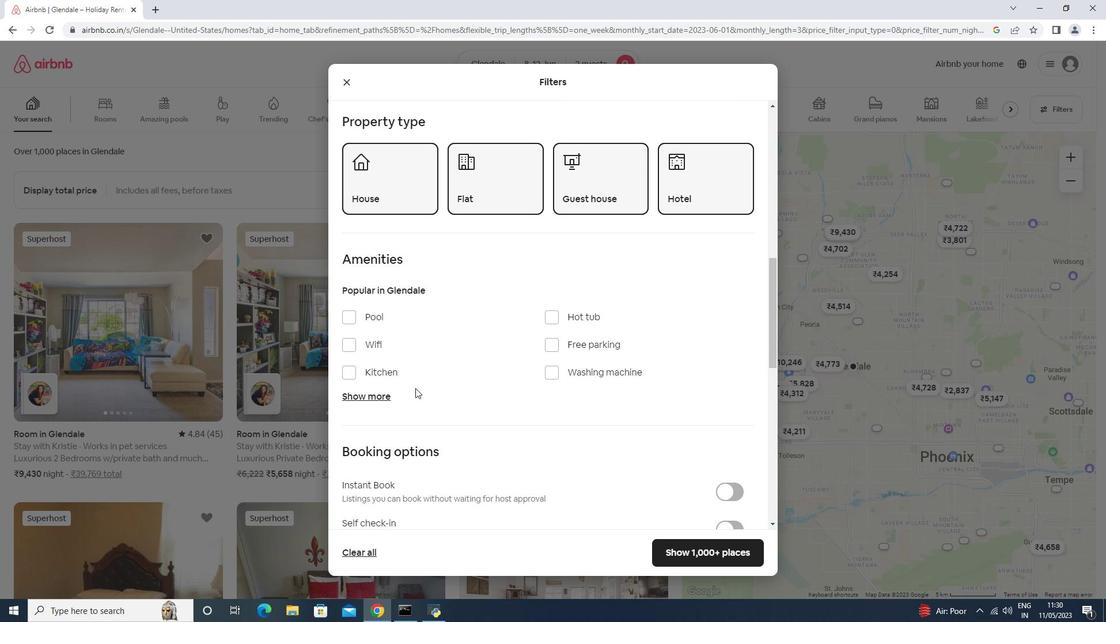 
Action: Mouse pressed left at (413, 346)
Screenshot: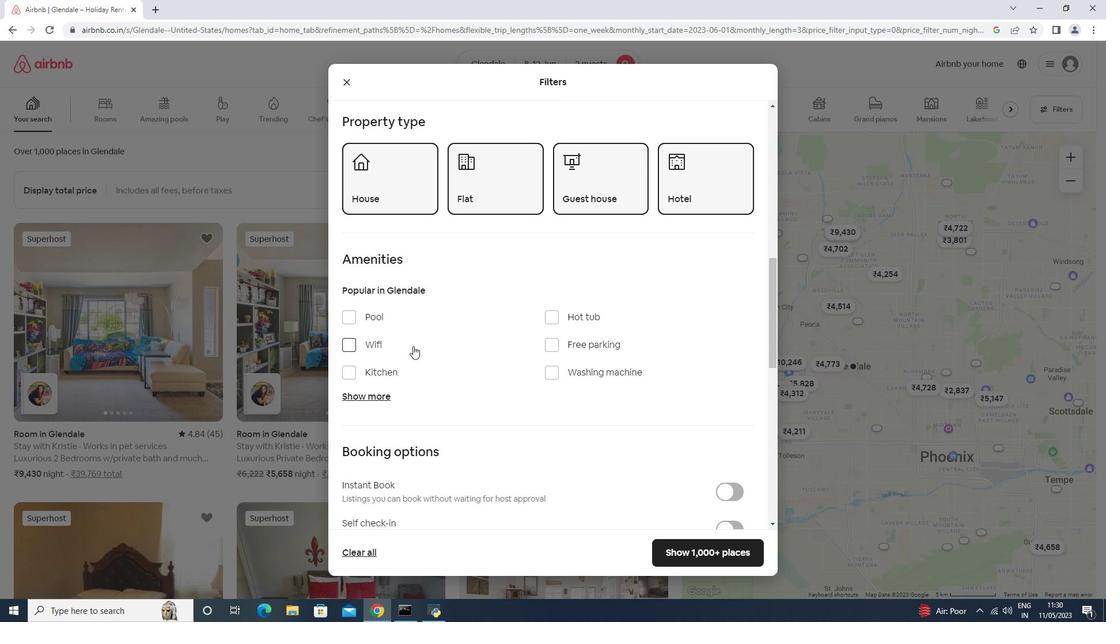 
Action: Mouse moved to (383, 399)
Screenshot: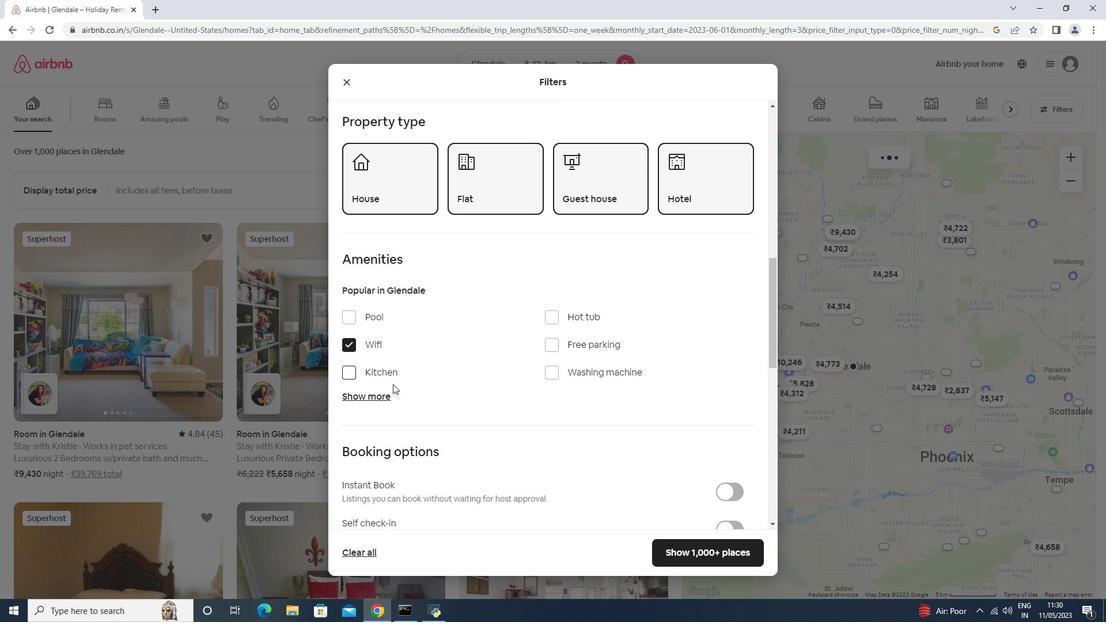 
Action: Mouse pressed left at (383, 399)
Screenshot: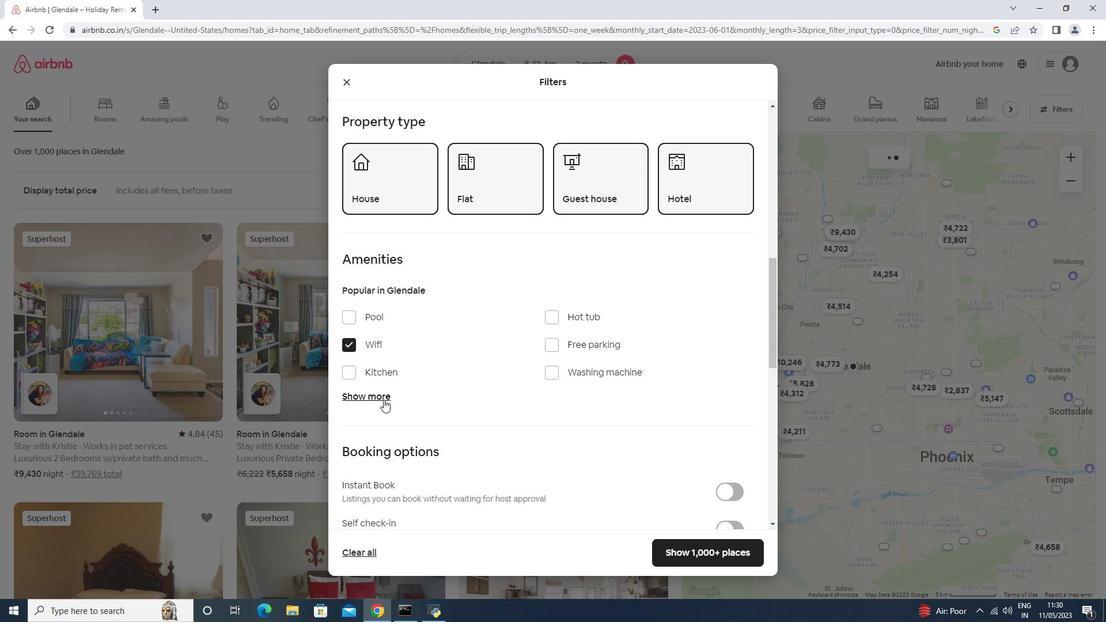 
Action: Mouse moved to (563, 349)
Screenshot: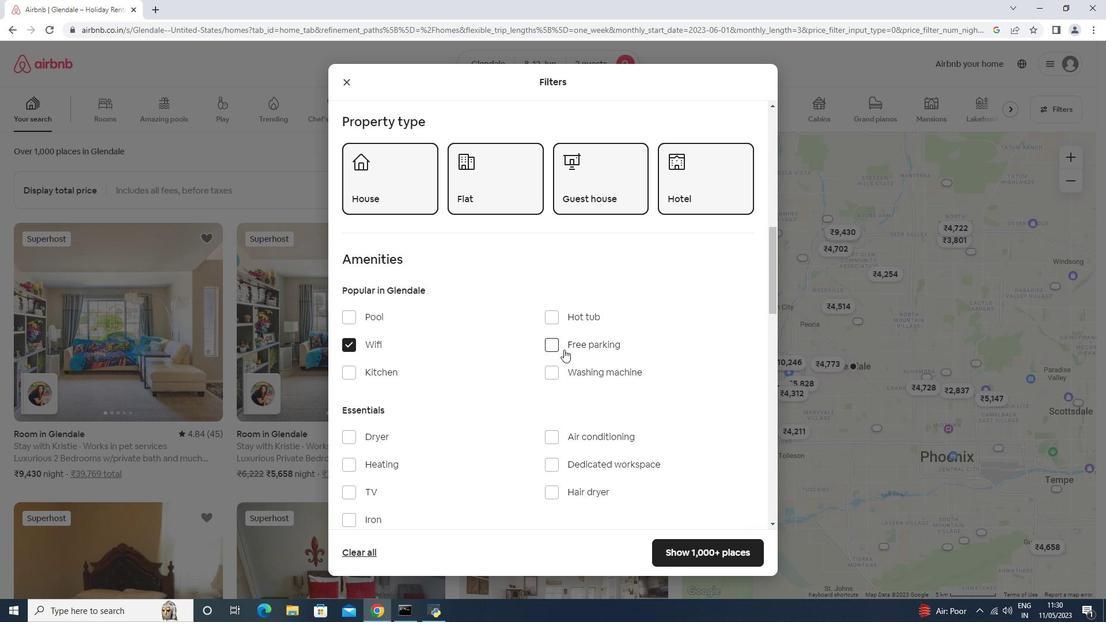 
Action: Mouse scrolled (563, 349) with delta (0, 0)
Screenshot: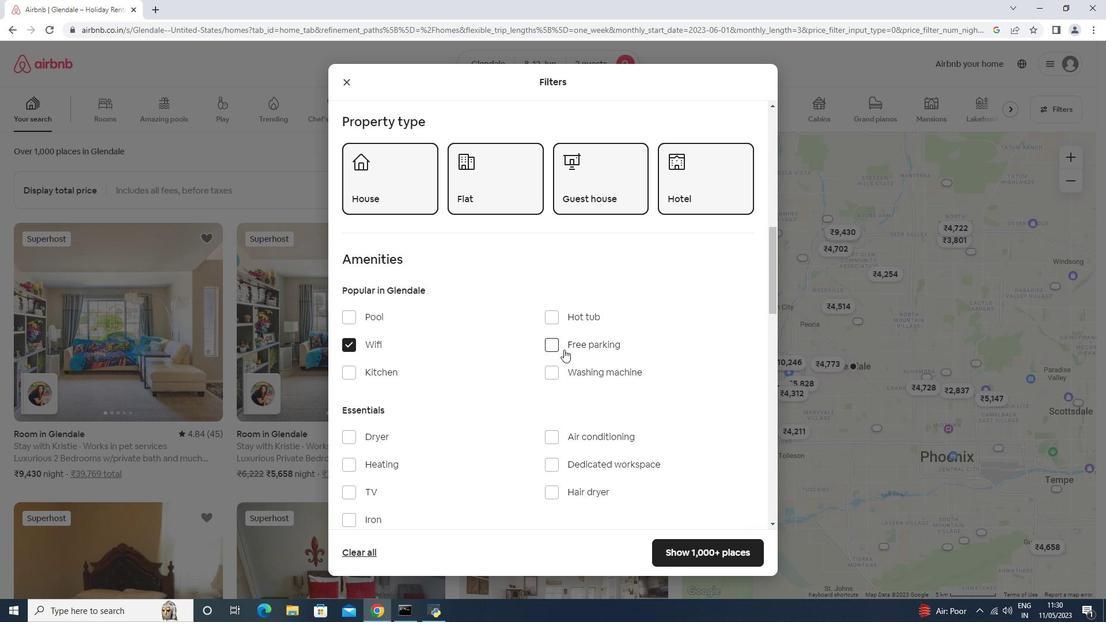 
Action: Mouse scrolled (563, 349) with delta (0, 0)
Screenshot: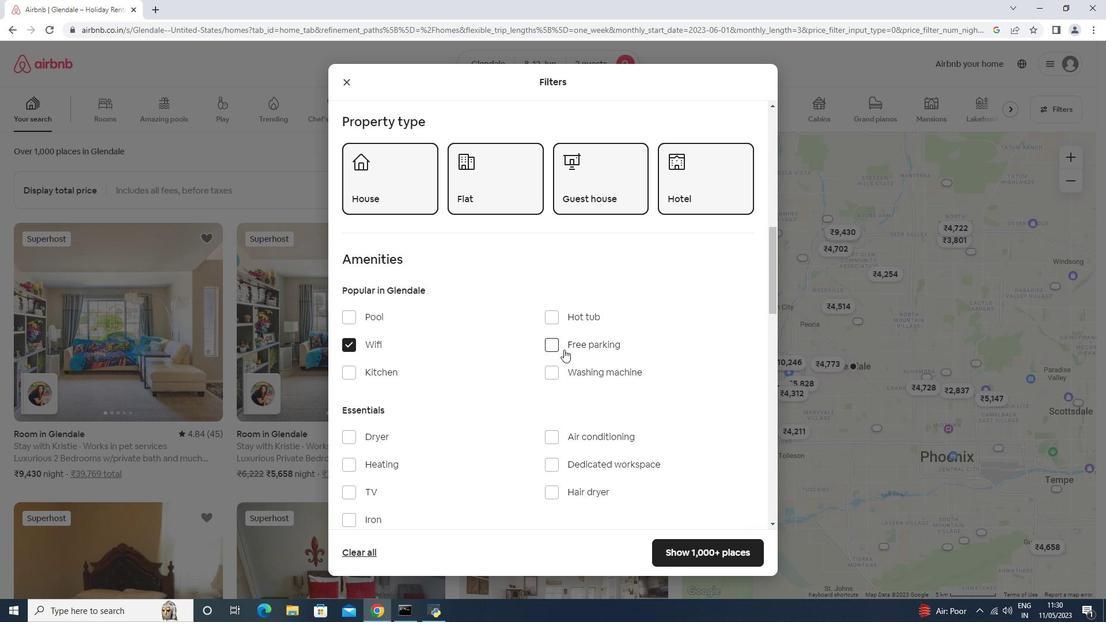 
Action: Mouse scrolled (563, 349) with delta (0, 0)
Screenshot: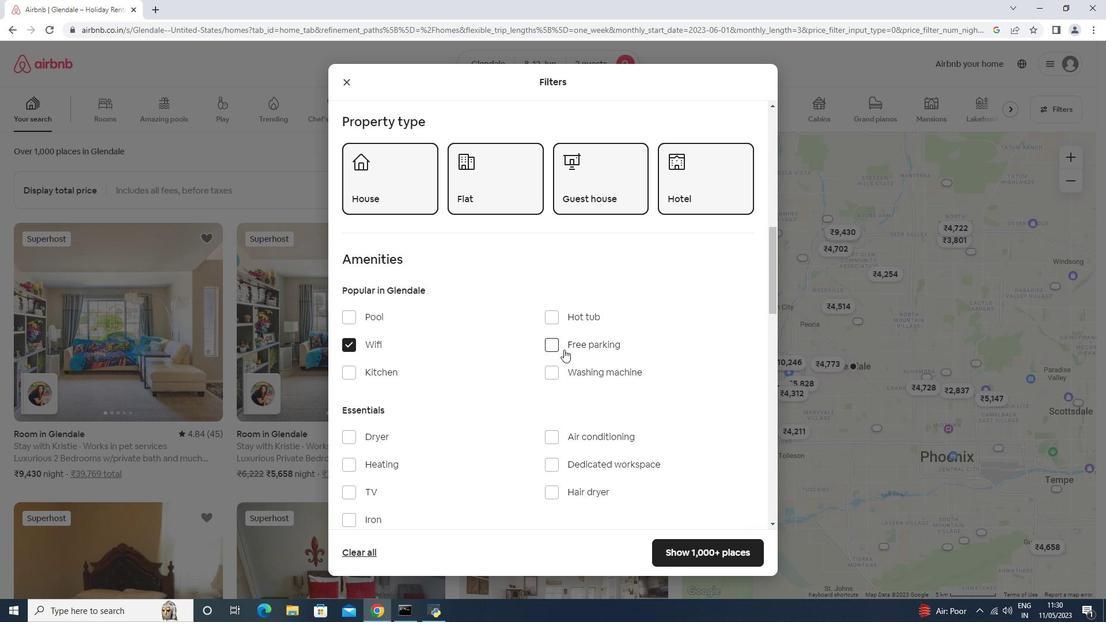 
Action: Mouse scrolled (563, 349) with delta (0, 0)
Screenshot: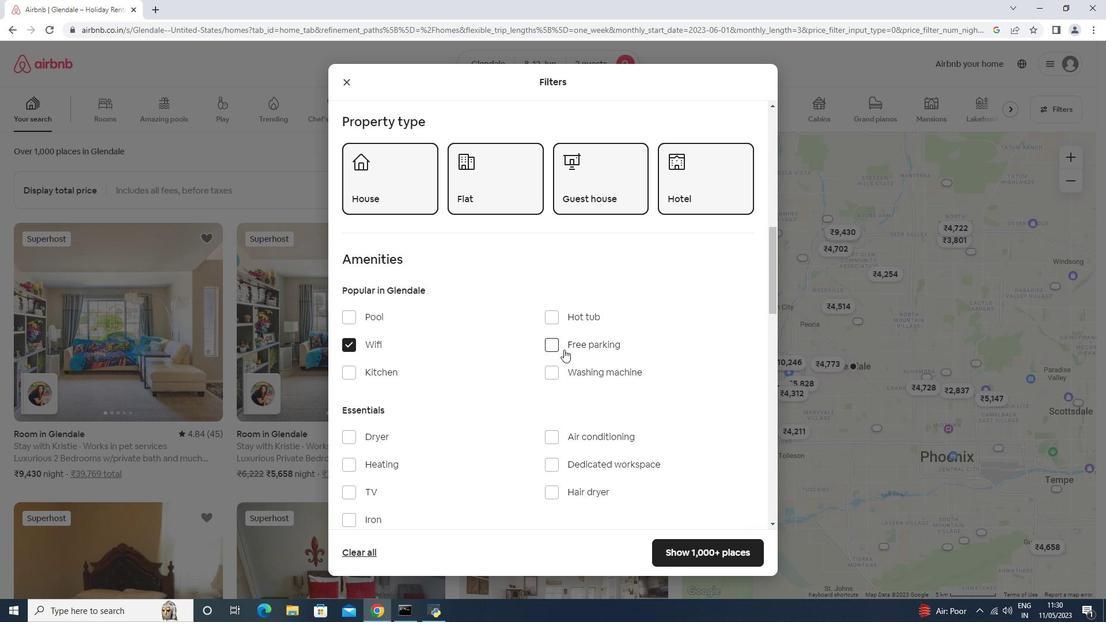 
Action: Mouse scrolled (563, 349) with delta (0, 0)
Screenshot: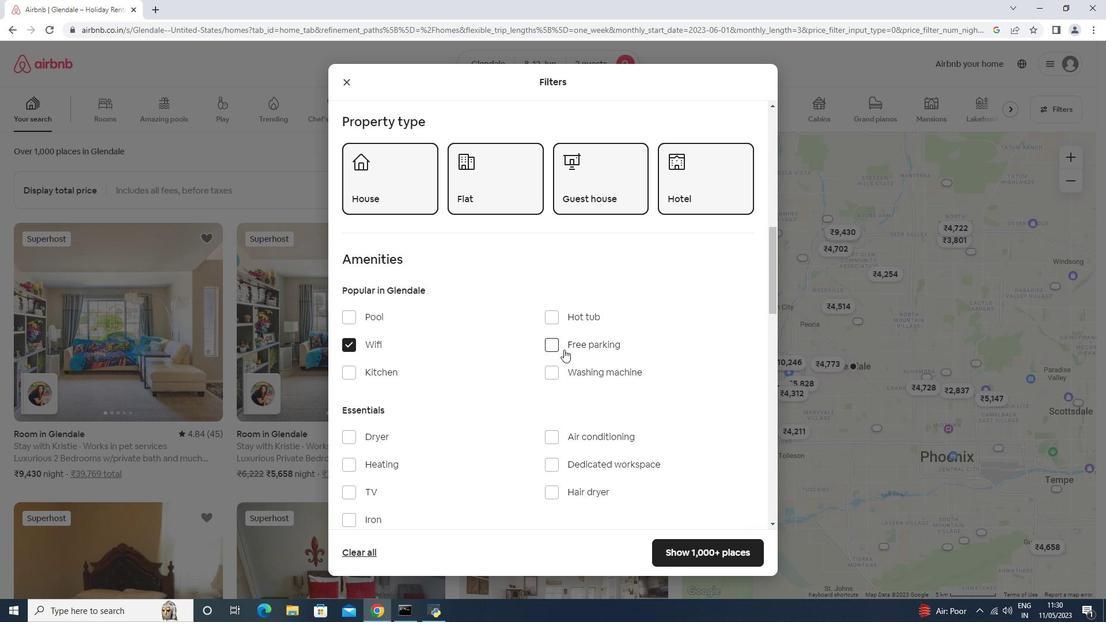 
Action: Mouse scrolled (563, 349) with delta (0, 0)
Screenshot: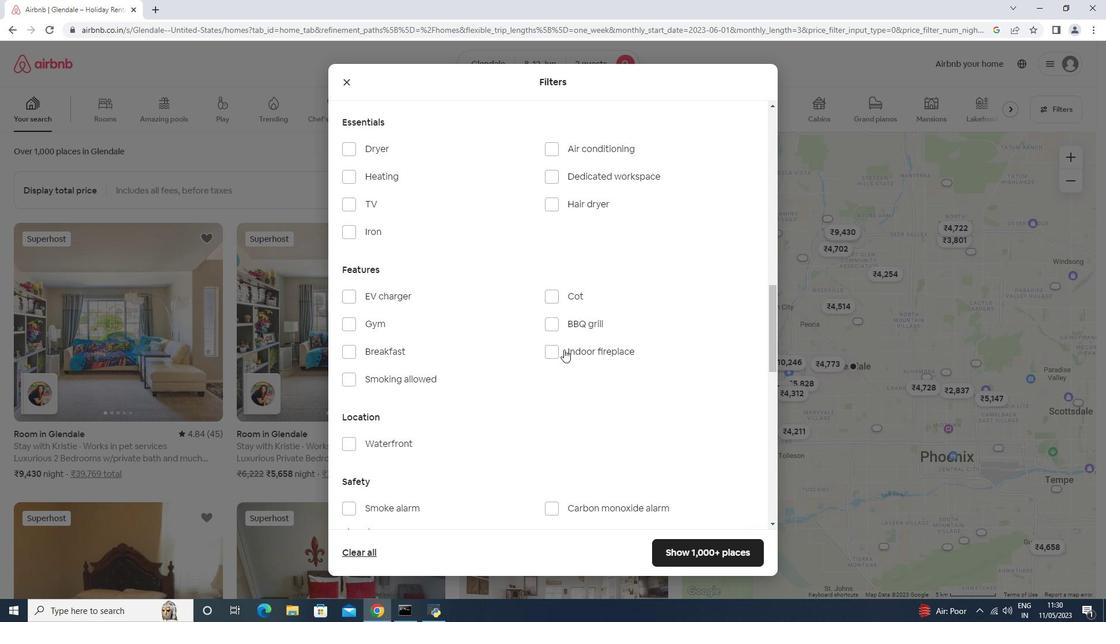 
Action: Mouse scrolled (563, 349) with delta (0, 0)
Screenshot: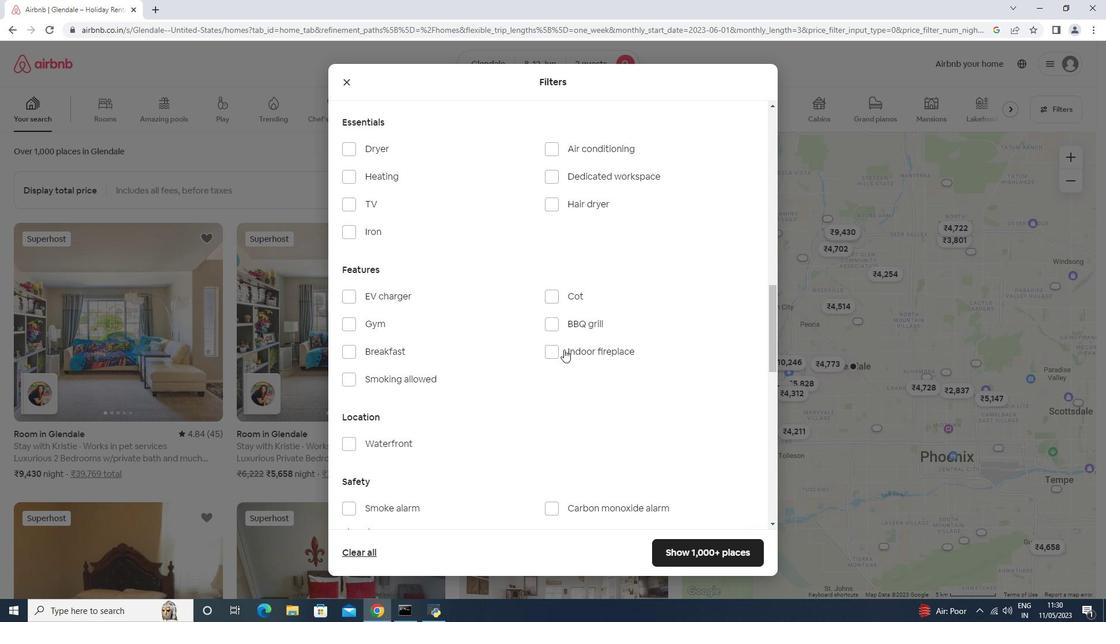 
Action: Mouse scrolled (563, 349) with delta (0, 0)
Screenshot: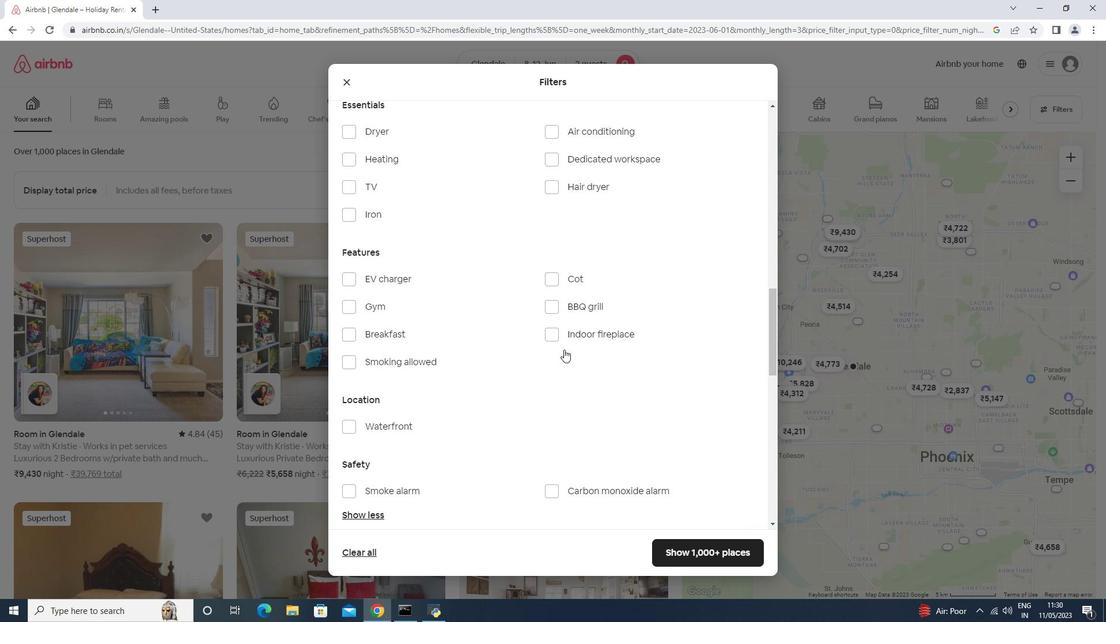 
Action: Mouse scrolled (563, 349) with delta (0, 0)
Screenshot: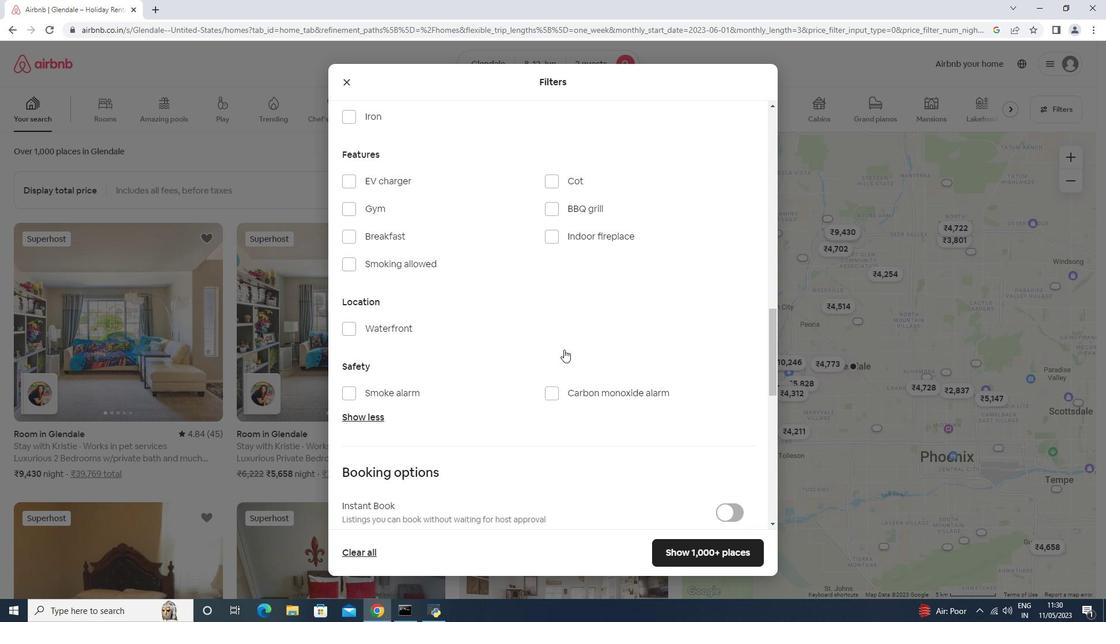 
Action: Mouse scrolled (563, 349) with delta (0, 0)
Screenshot: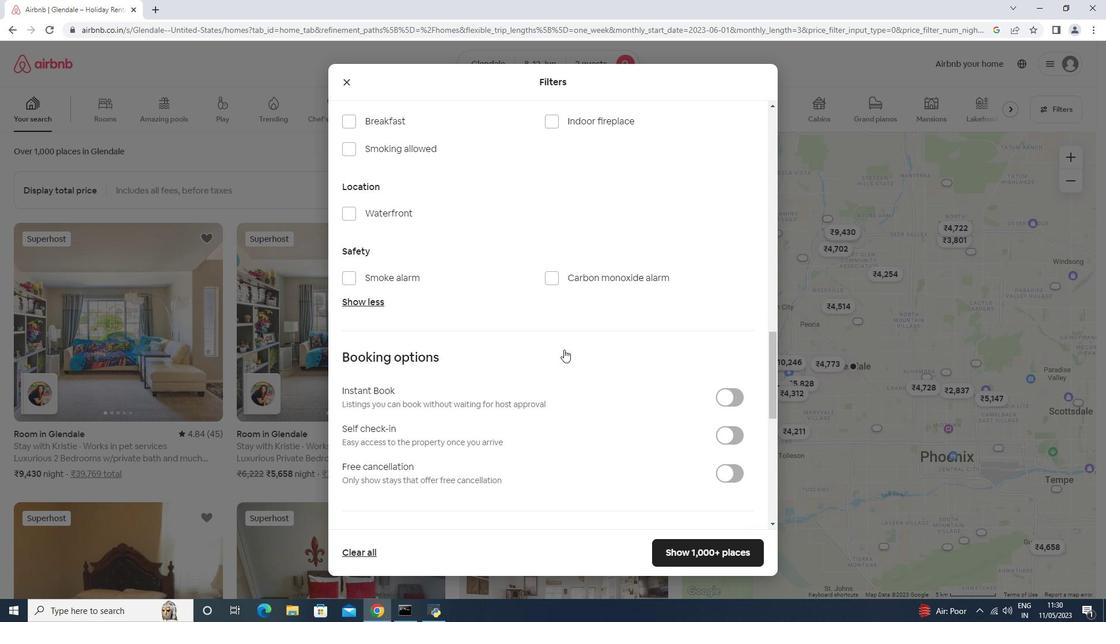
Action: Mouse scrolled (563, 349) with delta (0, 0)
Screenshot: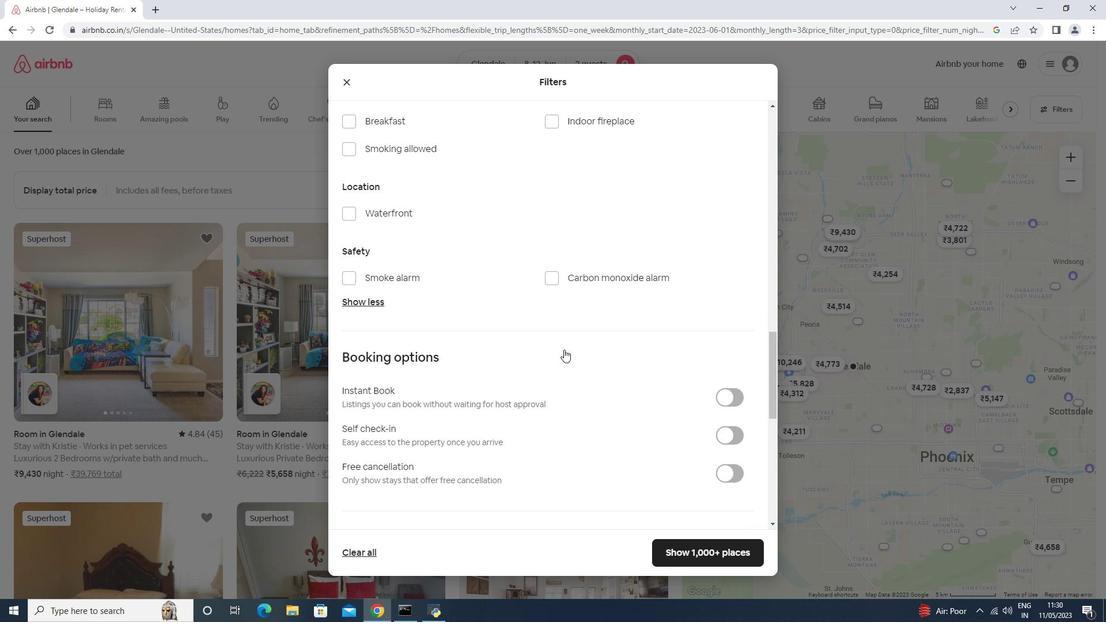 
Action: Mouse scrolled (563, 349) with delta (0, 0)
Screenshot: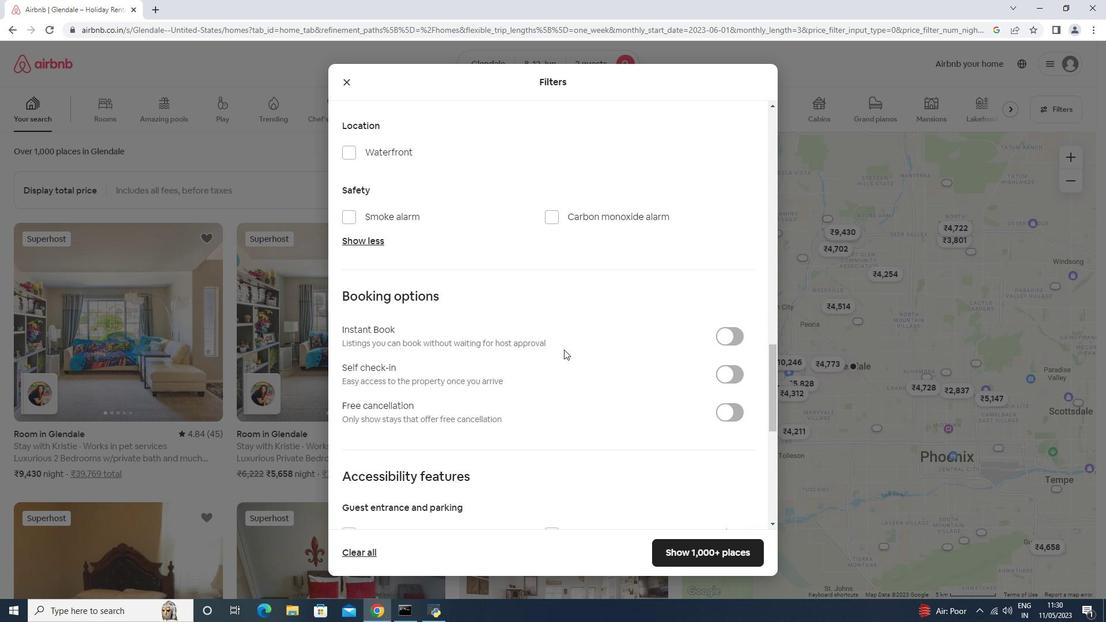 
Action: Mouse moved to (733, 271)
Screenshot: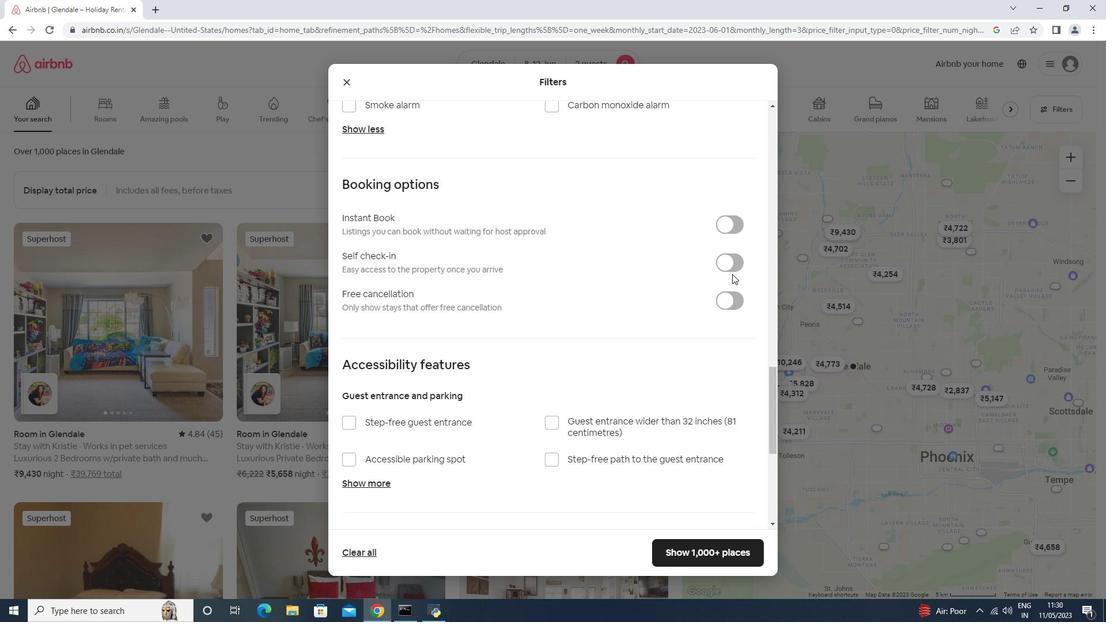 
Action: Mouse pressed left at (733, 271)
Screenshot: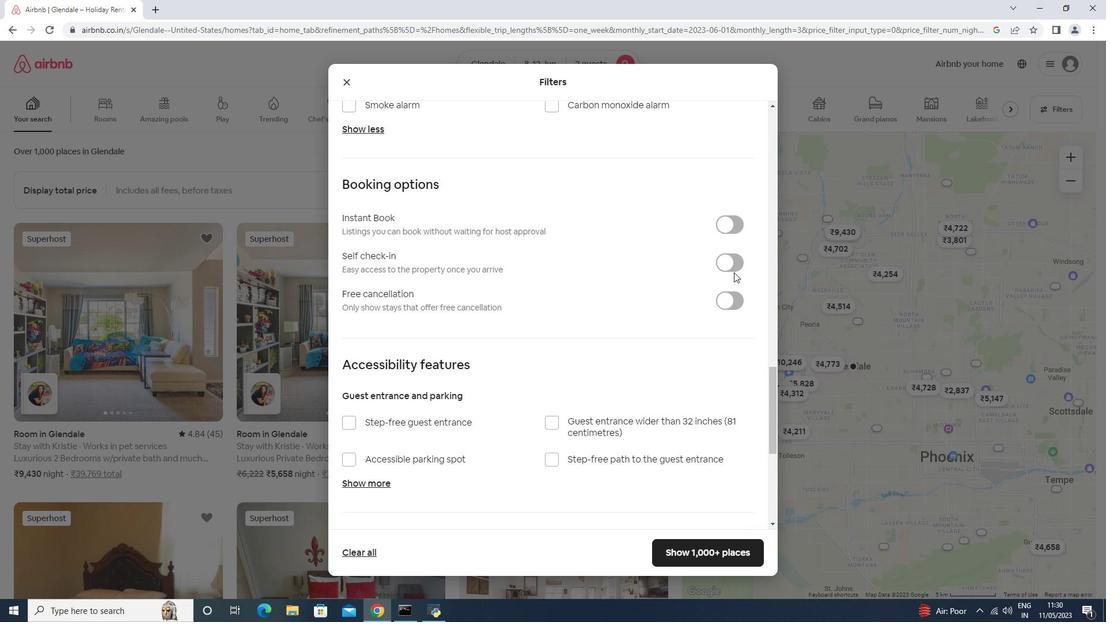 
Action: Mouse moved to (731, 275)
Screenshot: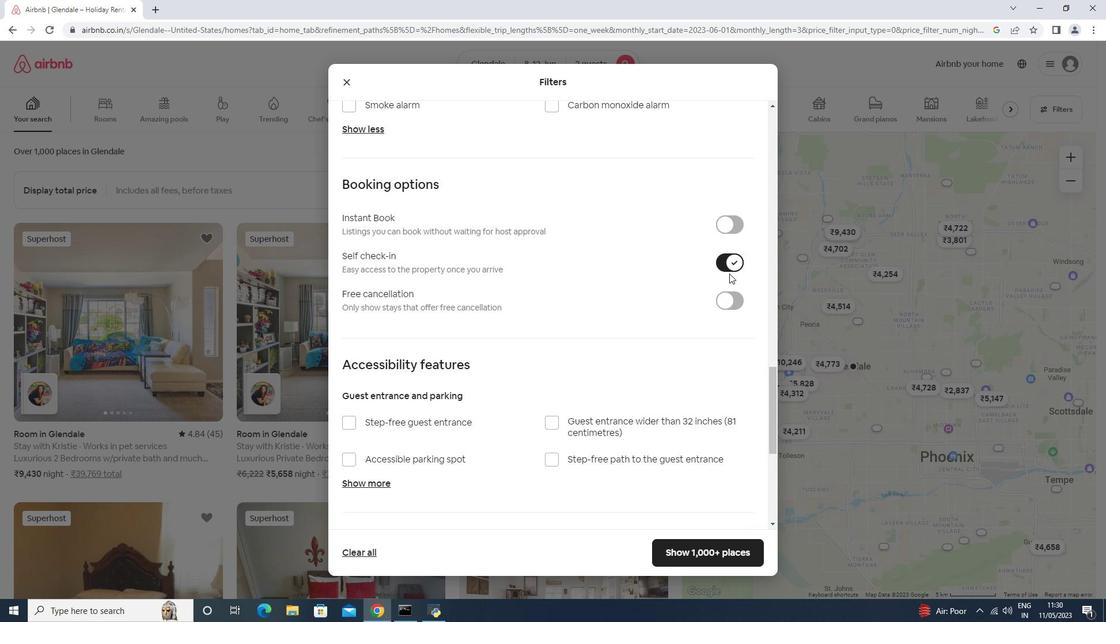
Action: Mouse scrolled (731, 275) with delta (0, 0)
Screenshot: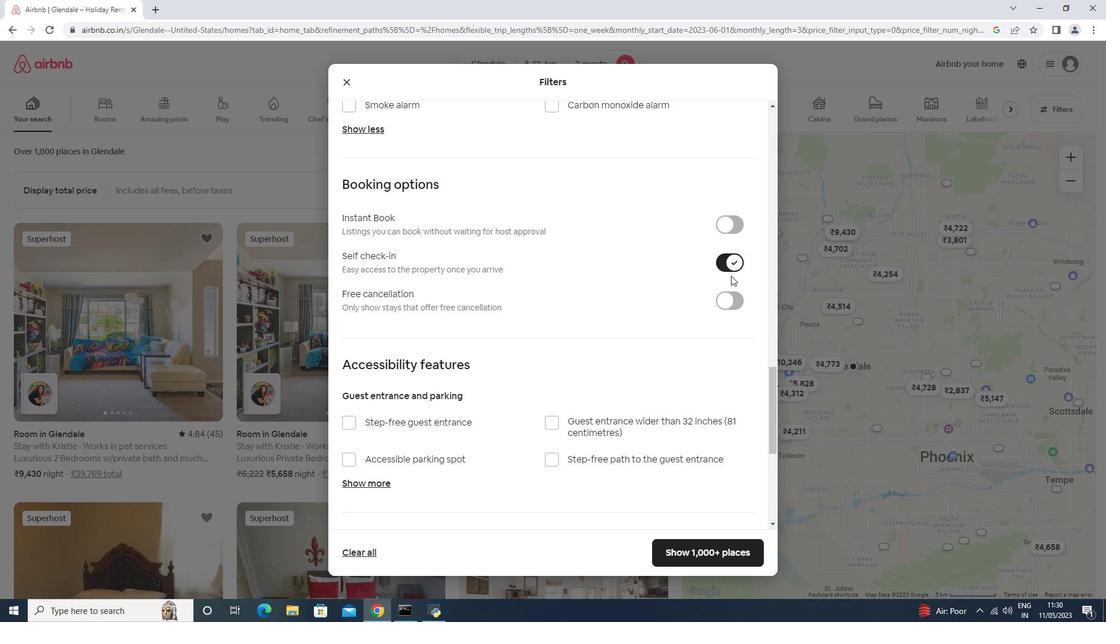 
Action: Mouse scrolled (731, 275) with delta (0, 0)
Screenshot: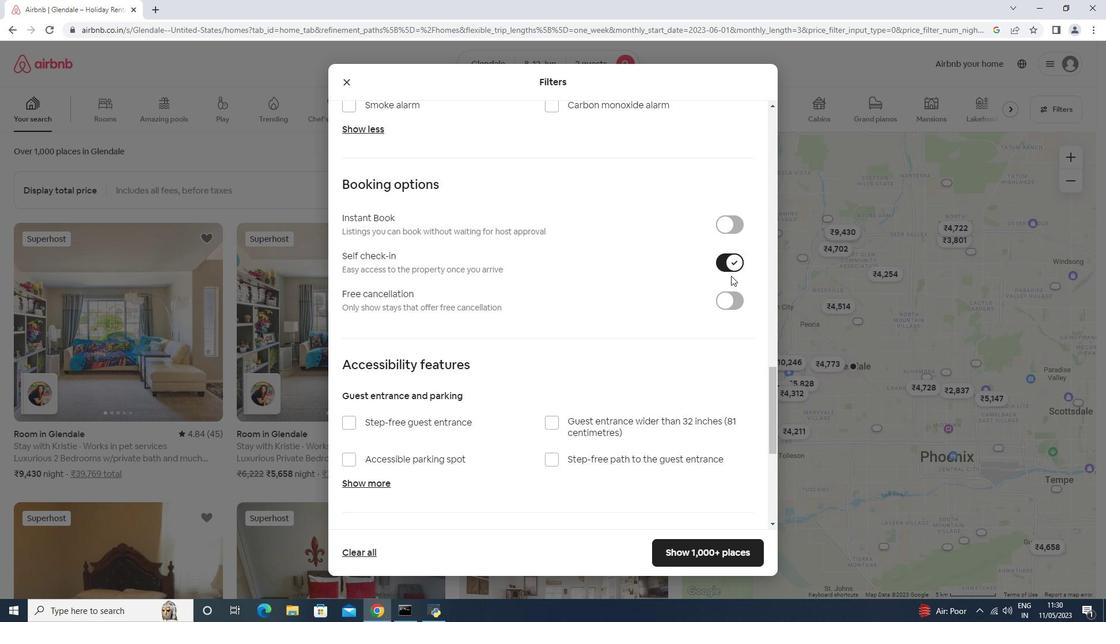 
Action: Mouse scrolled (731, 275) with delta (0, 0)
Screenshot: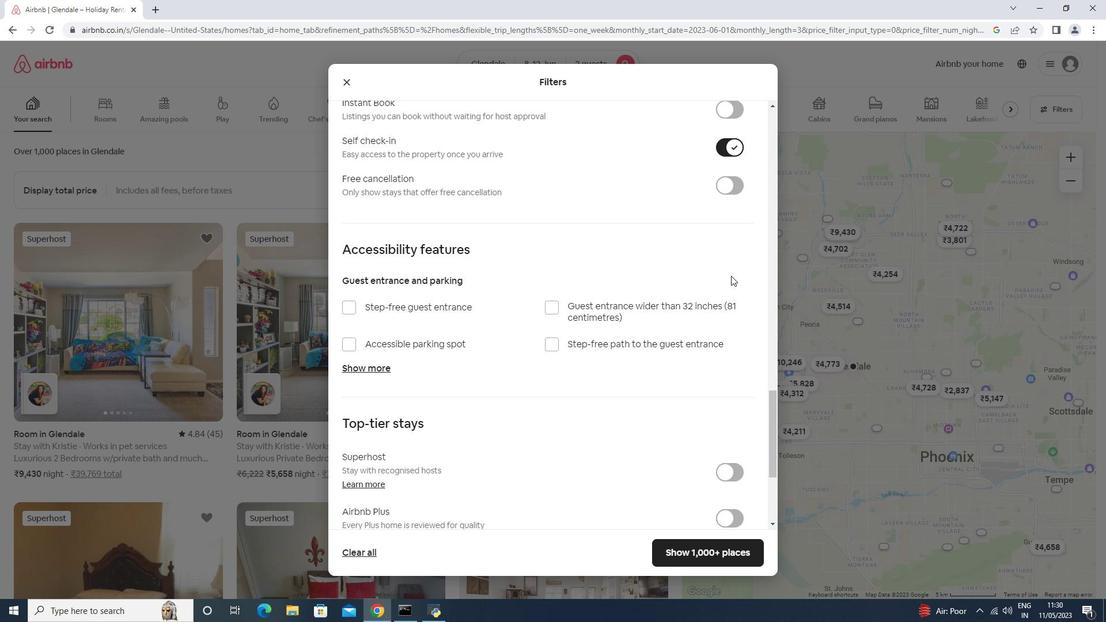 
Action: Mouse scrolled (731, 275) with delta (0, 0)
Screenshot: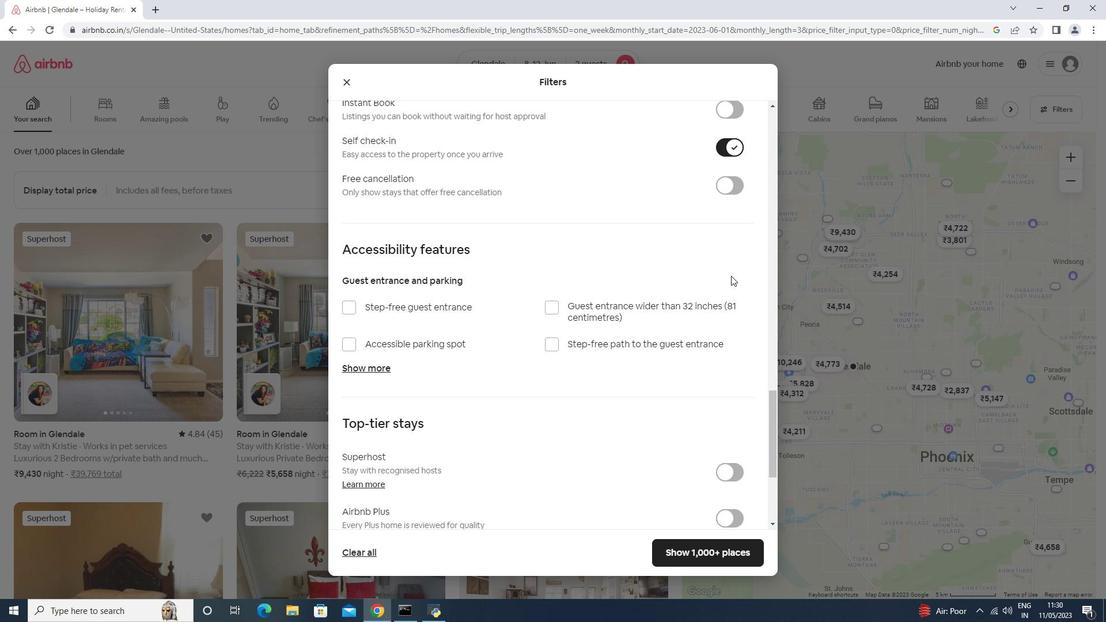 
Action: Mouse moved to (736, 407)
Screenshot: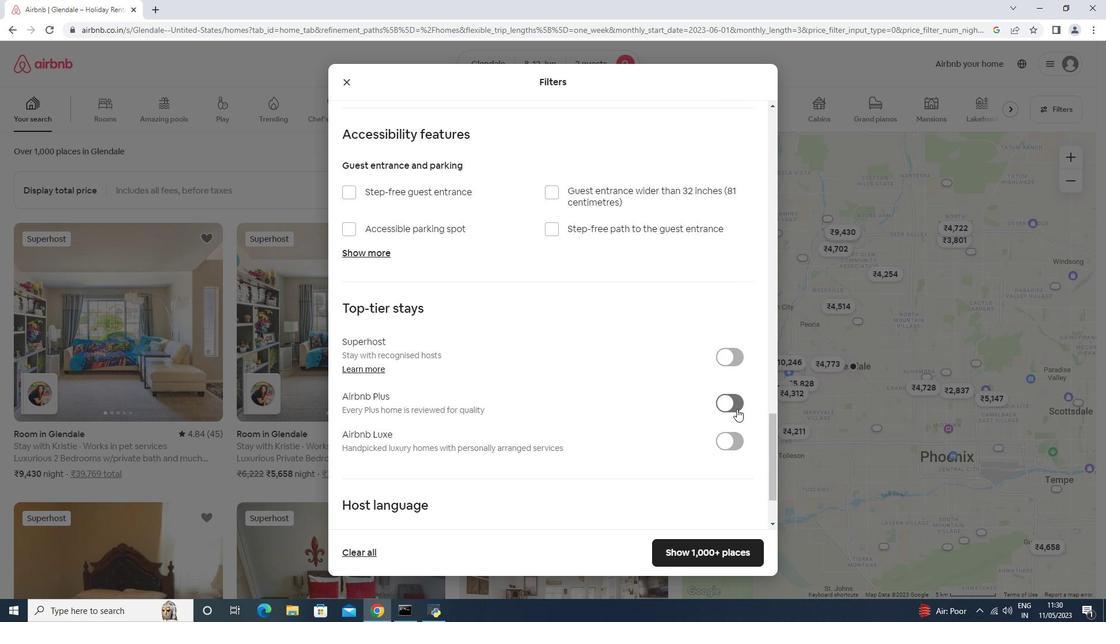 
Action: Mouse pressed left at (736, 407)
Screenshot: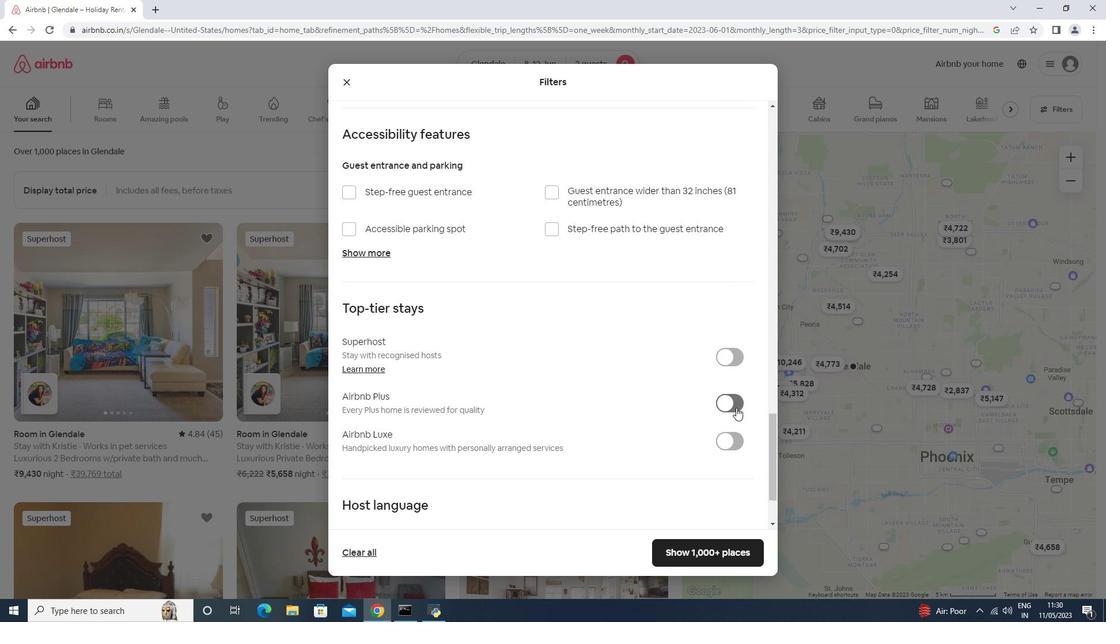 
Action: Mouse scrolled (736, 407) with delta (0, 0)
Screenshot: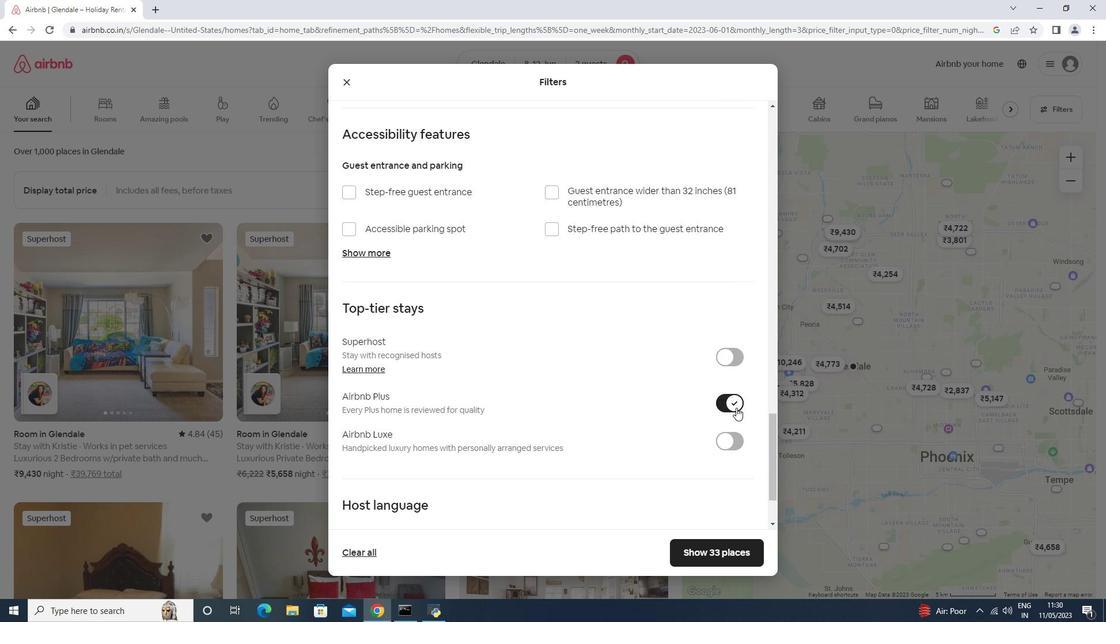 
Action: Mouse scrolled (736, 407) with delta (0, 0)
Screenshot: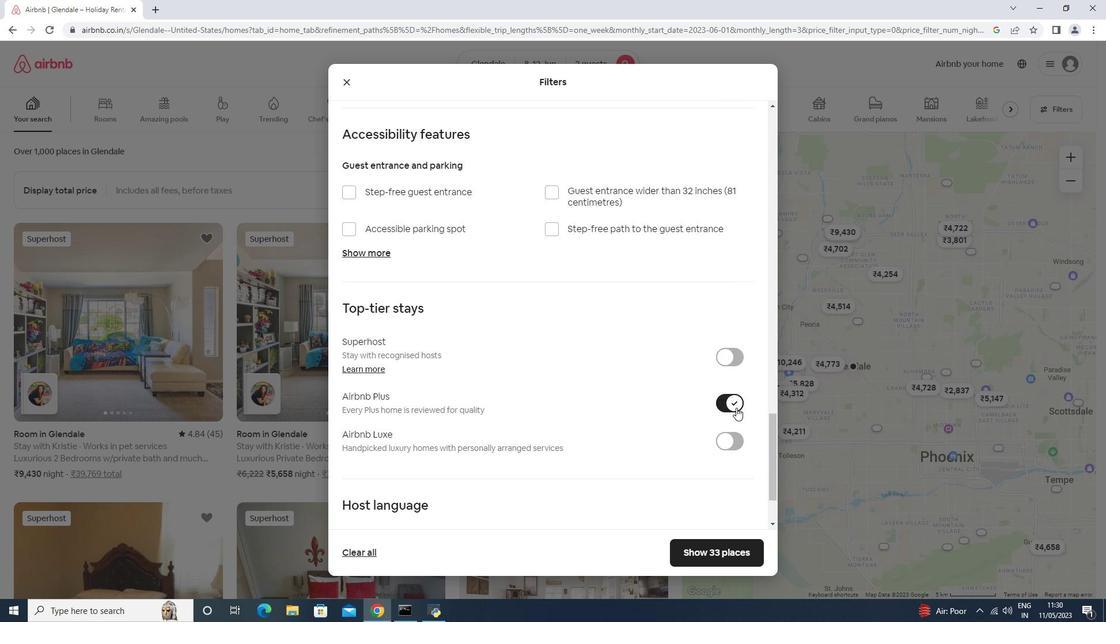 
Action: Mouse scrolled (736, 407) with delta (0, 0)
Screenshot: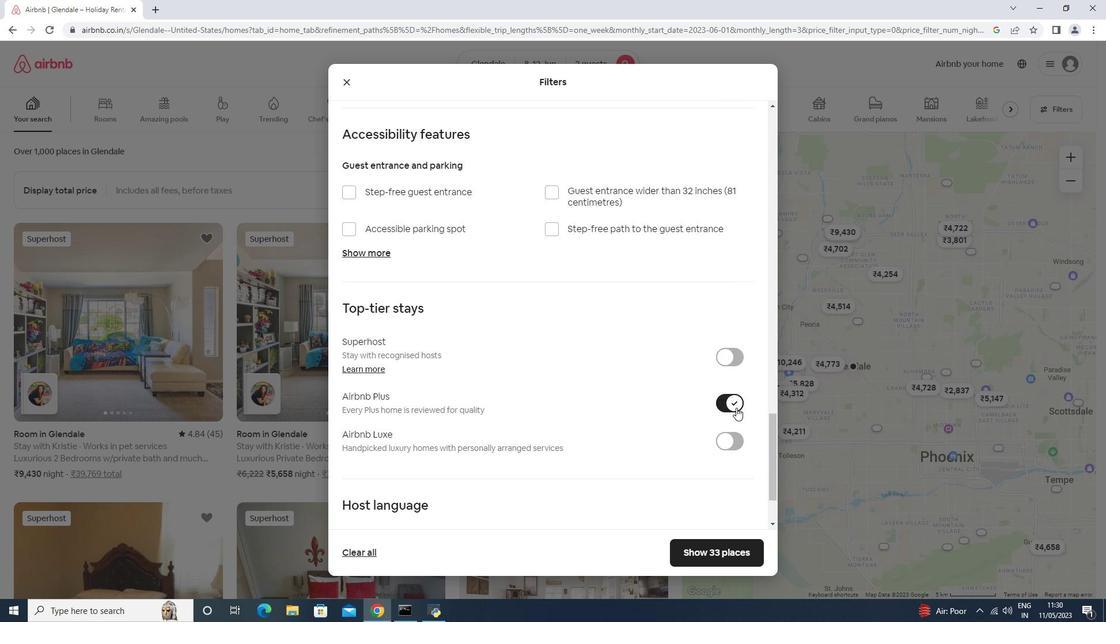 
Action: Mouse scrolled (736, 407) with delta (0, 0)
Screenshot: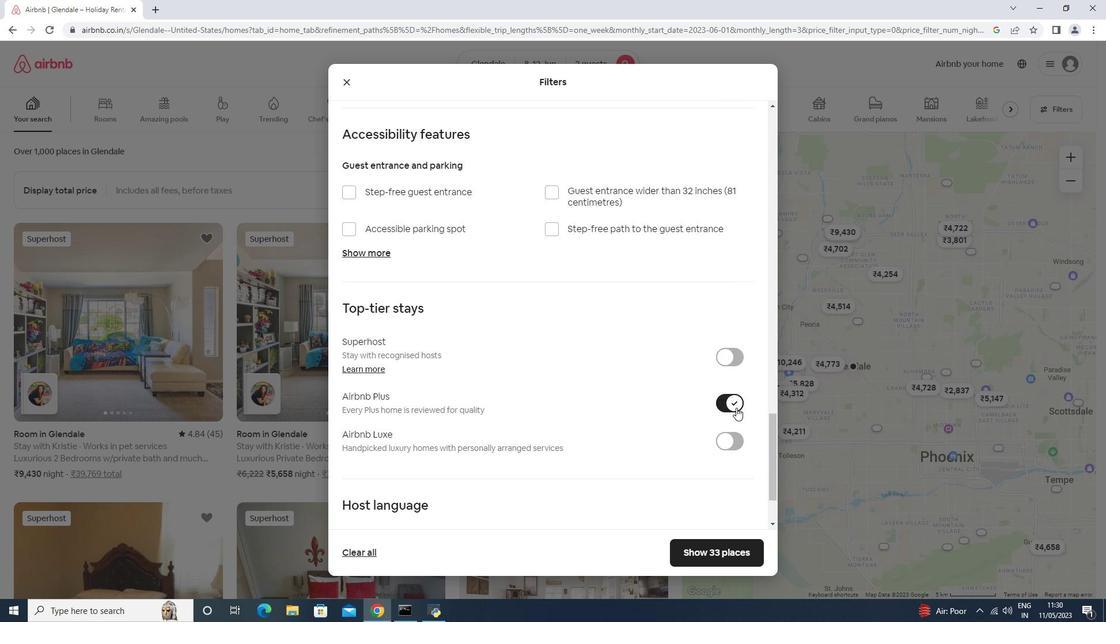 
Action: Mouse scrolled (736, 407) with delta (0, 0)
Screenshot: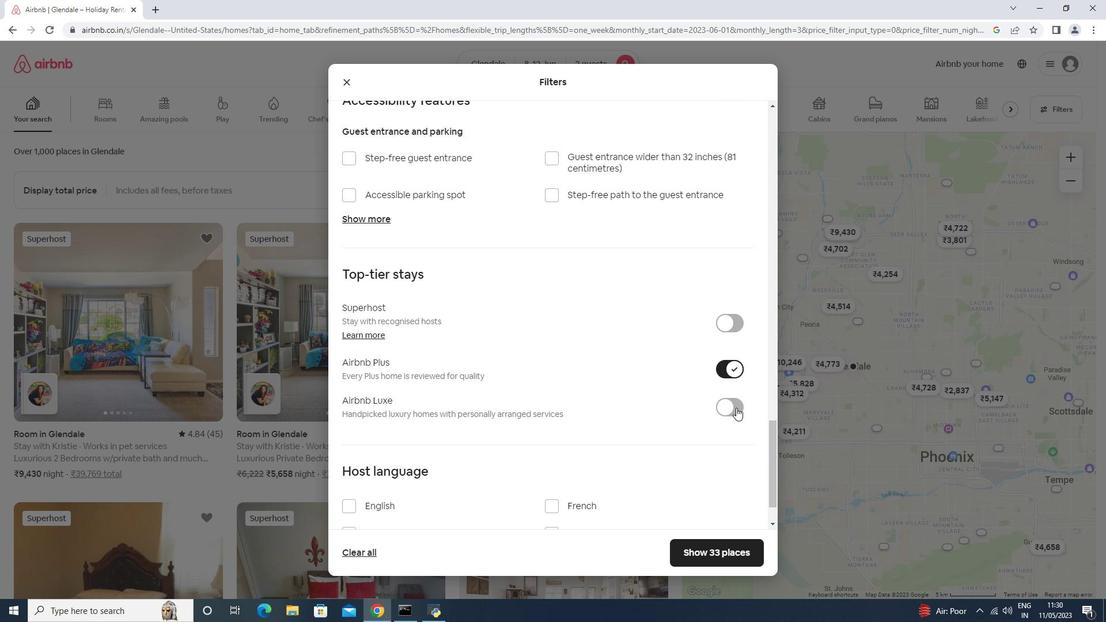 
Action: Mouse scrolled (736, 407) with delta (0, 0)
Screenshot: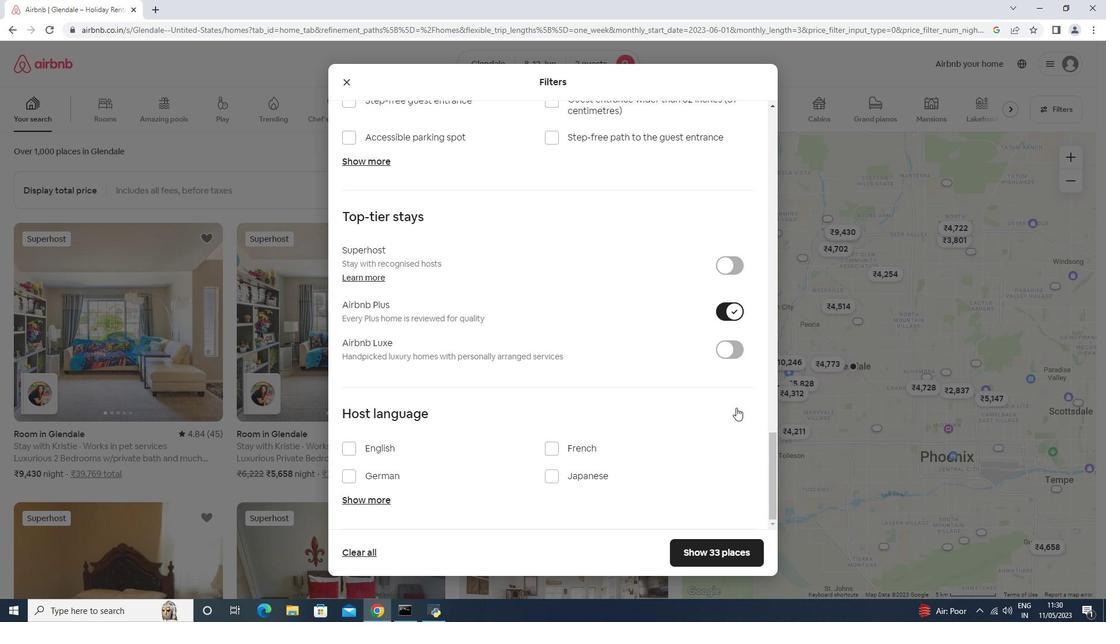
Action: Mouse moved to (432, 447)
Screenshot: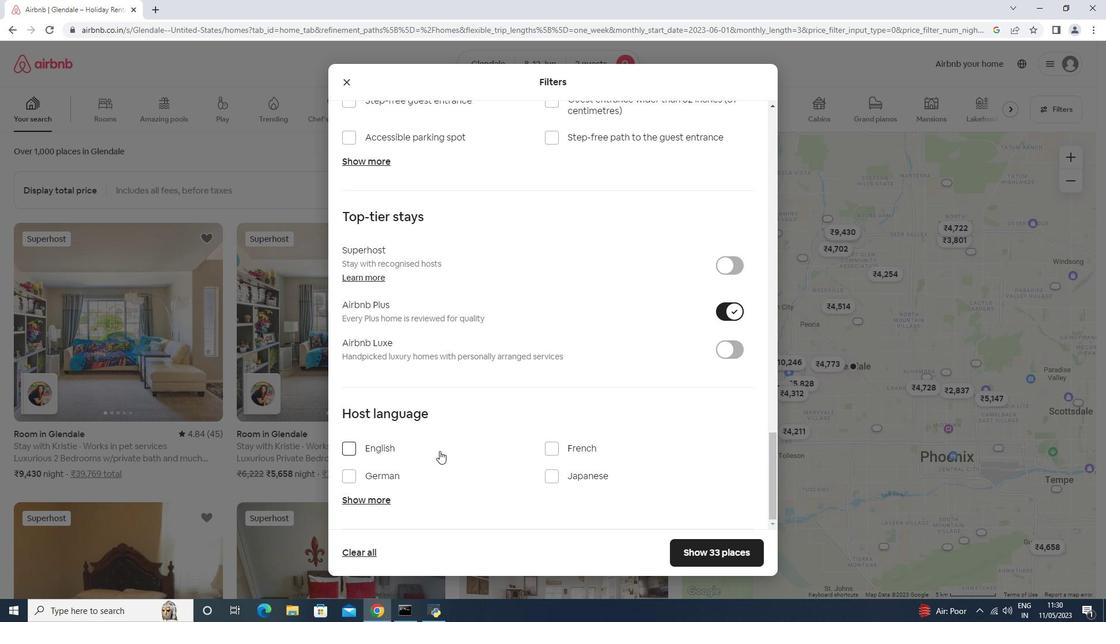 
Action: Mouse pressed left at (432, 447)
Screenshot: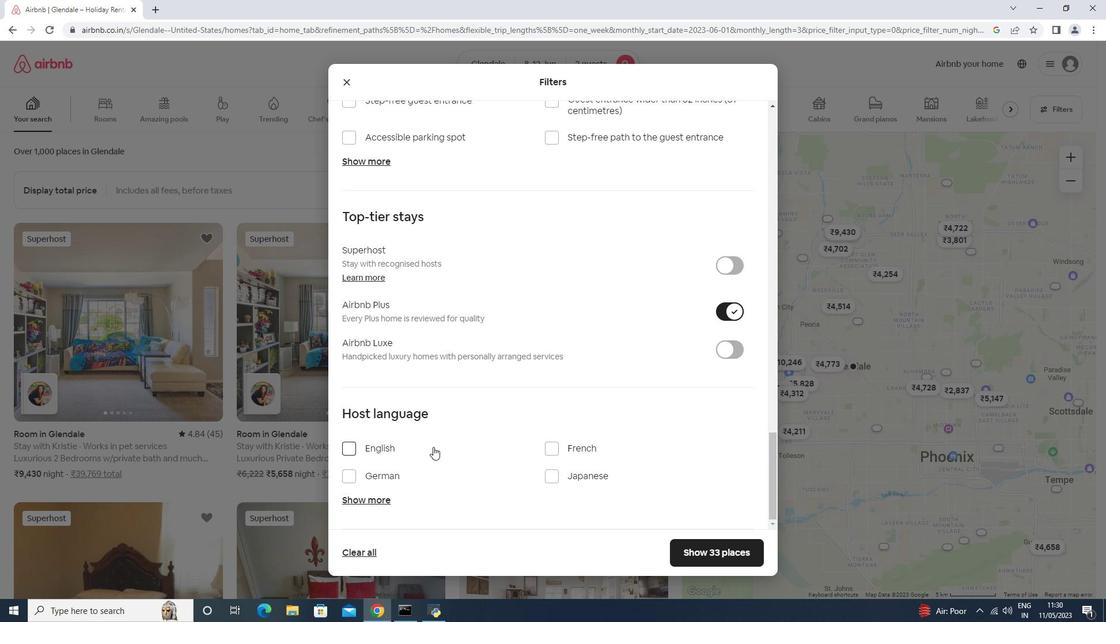 
Action: Mouse moved to (698, 543)
Screenshot: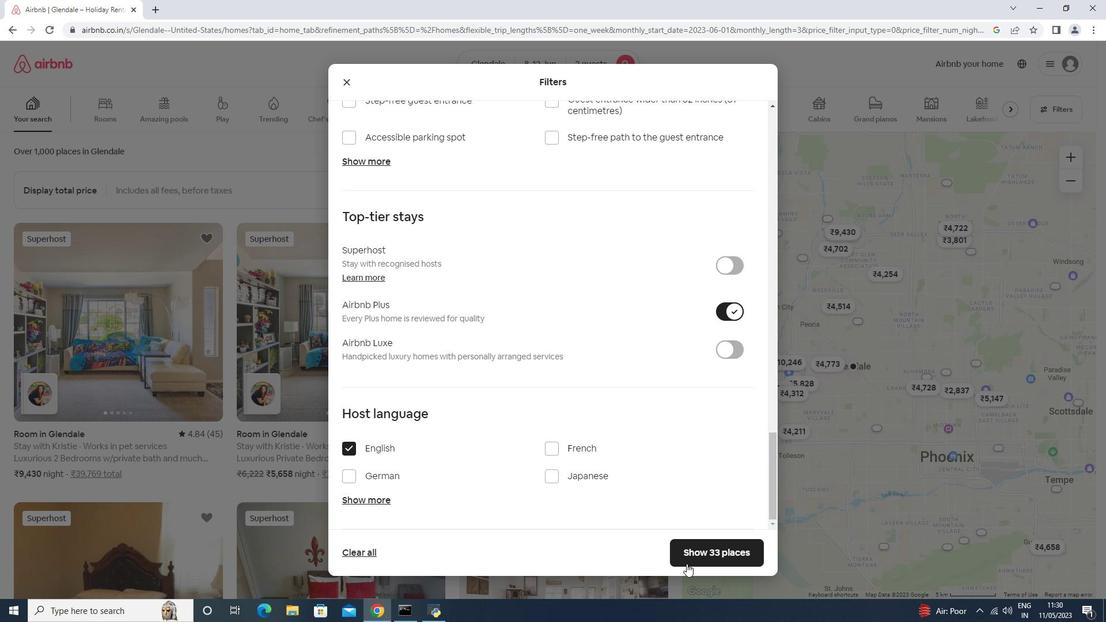 
